 Task: Create a sub task Design and Implement Solution for the task  Create a feature for users to save content for later viewing in the project VantageTech , assign it to team member softage.6@softage.net and update the status of the sub task to  Off Track , set the priority of the sub task to High.
Action: Mouse moved to (64, 371)
Screenshot: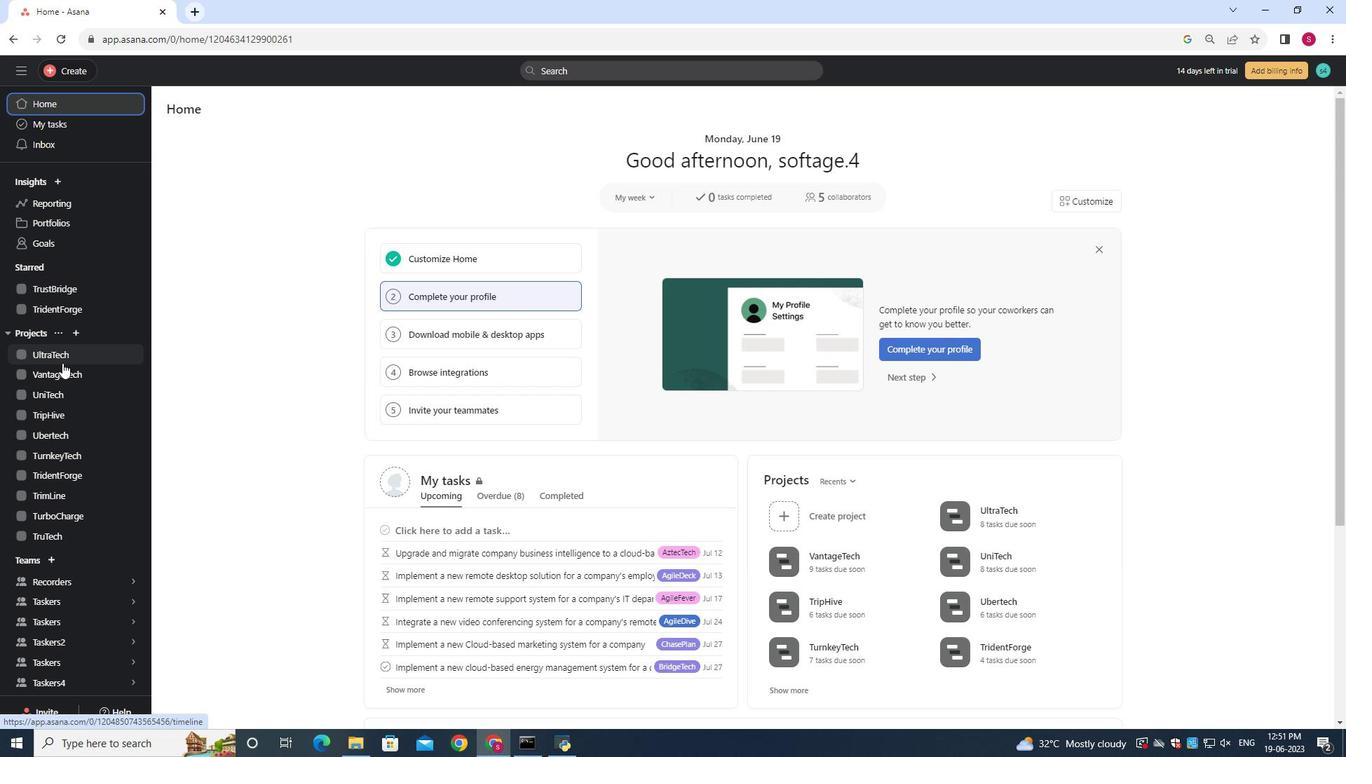 
Action: Mouse pressed left at (64, 371)
Screenshot: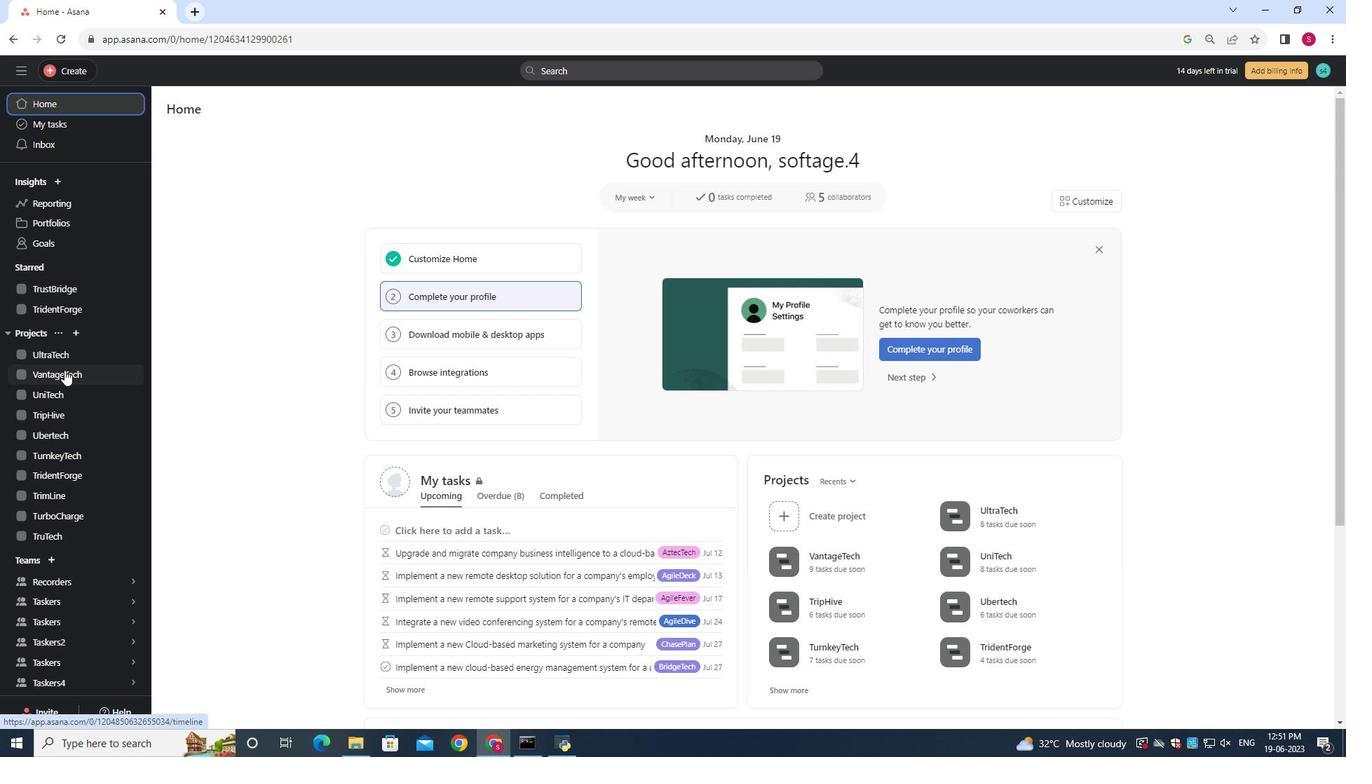 
Action: Mouse moved to (479, 312)
Screenshot: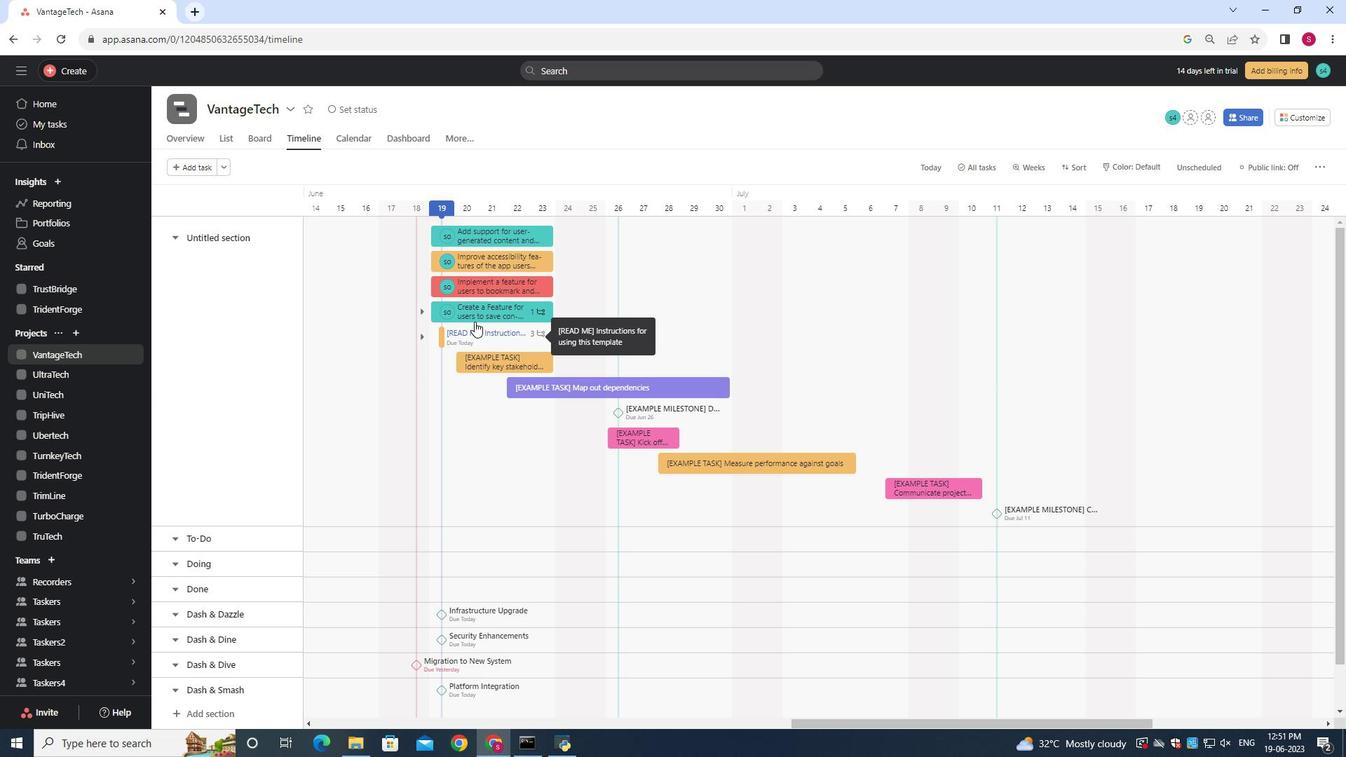 
Action: Mouse pressed left at (479, 312)
Screenshot: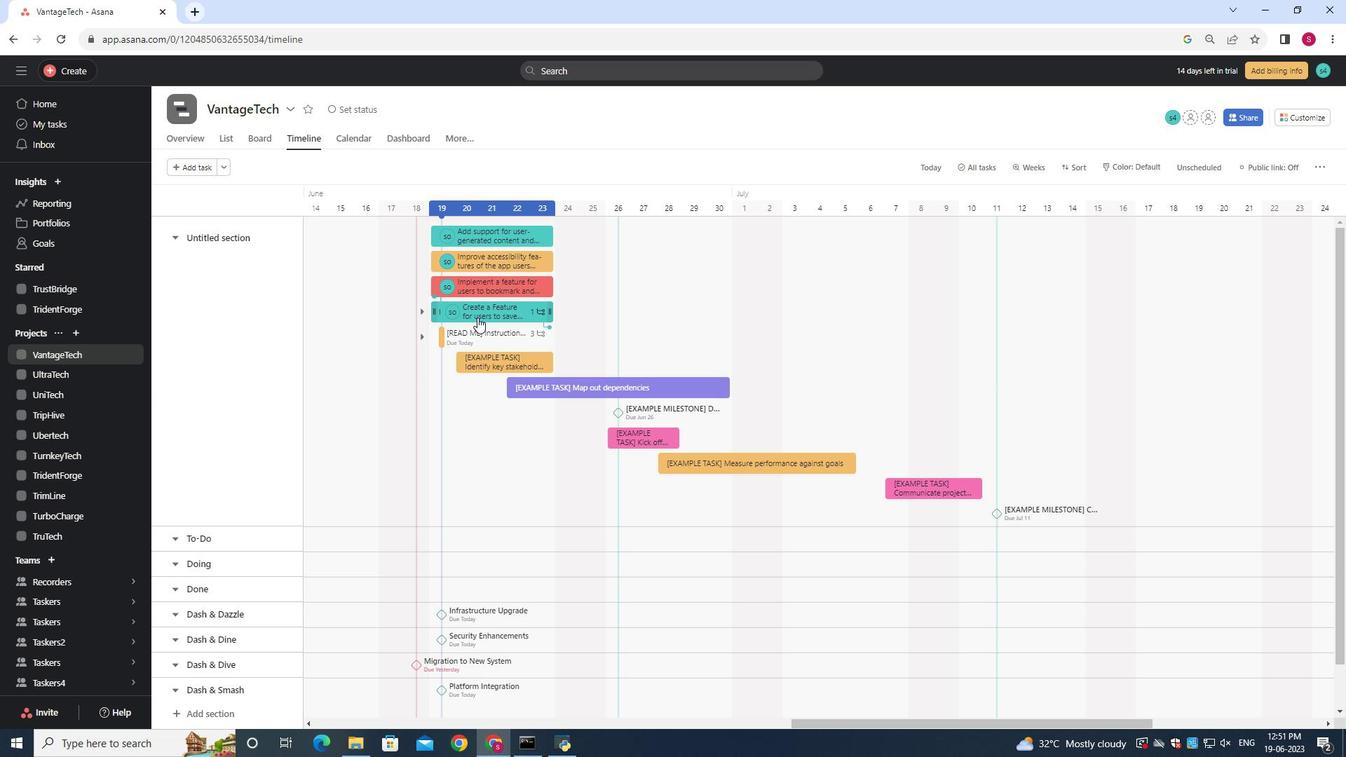 
Action: Mouse moved to (1025, 489)
Screenshot: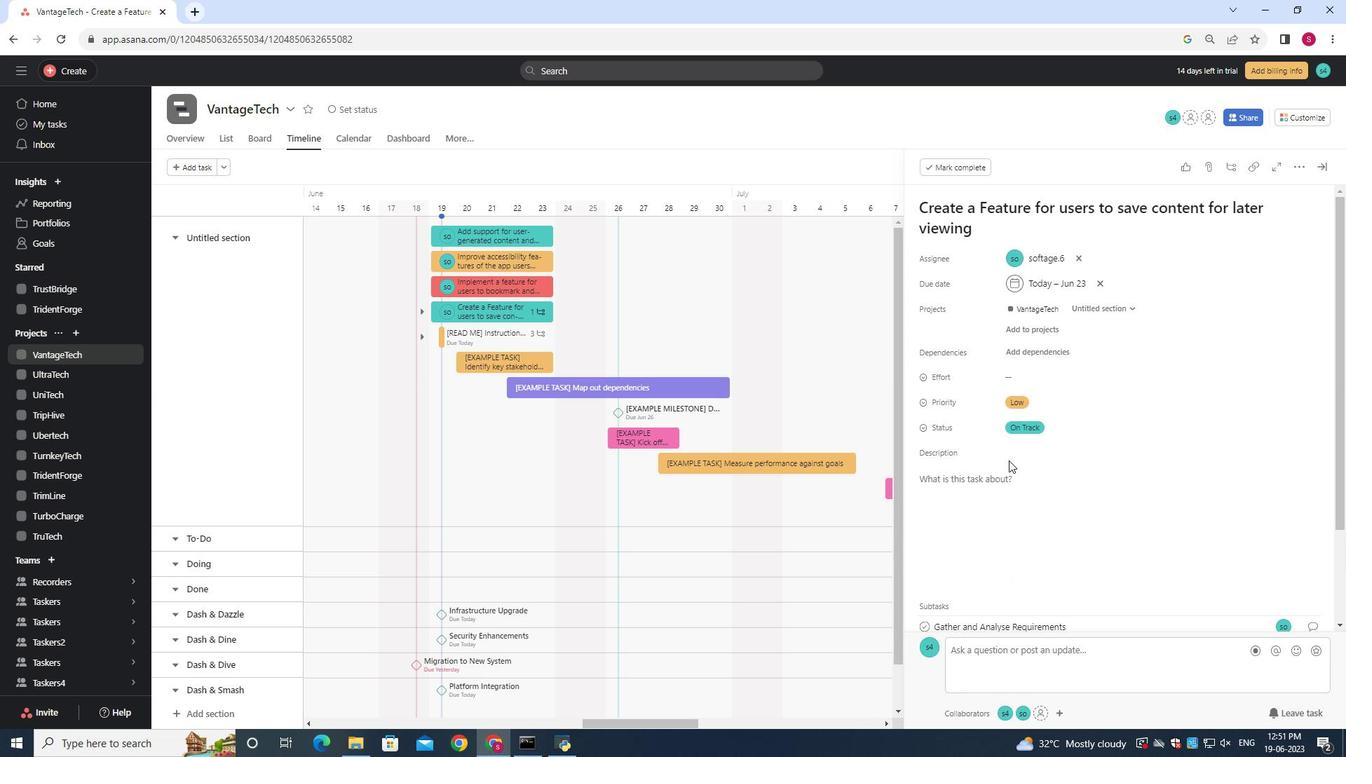 
Action: Mouse scrolled (1025, 488) with delta (0, 0)
Screenshot: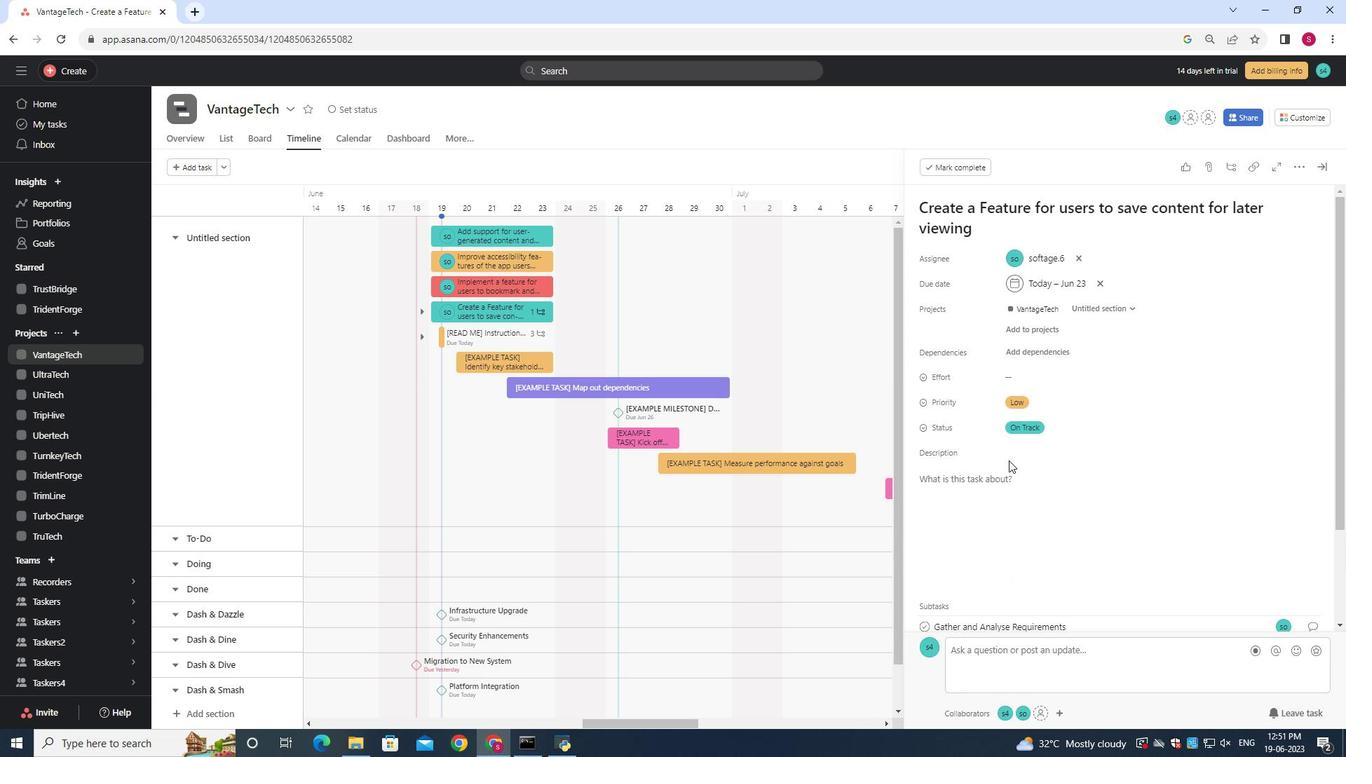 
Action: Mouse moved to (1025, 491)
Screenshot: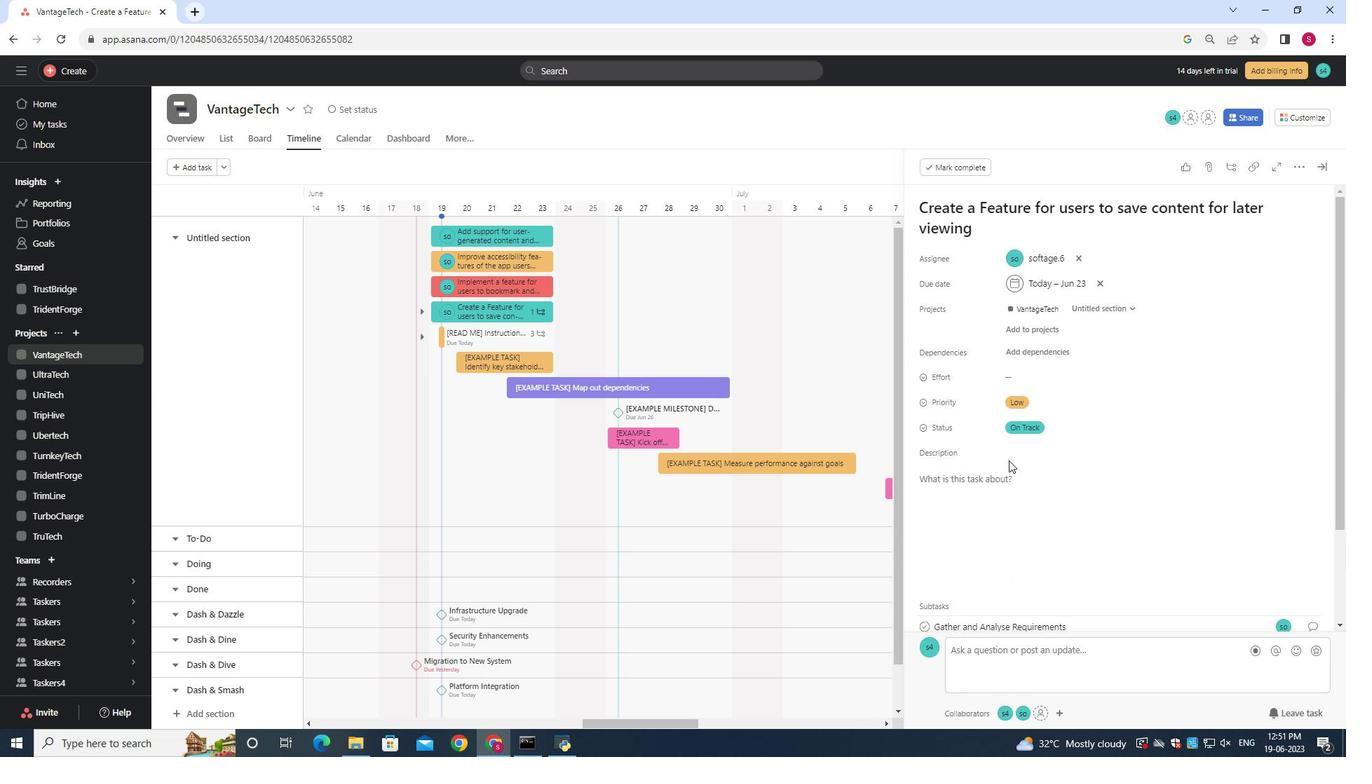 
Action: Mouse scrolled (1025, 490) with delta (0, 0)
Screenshot: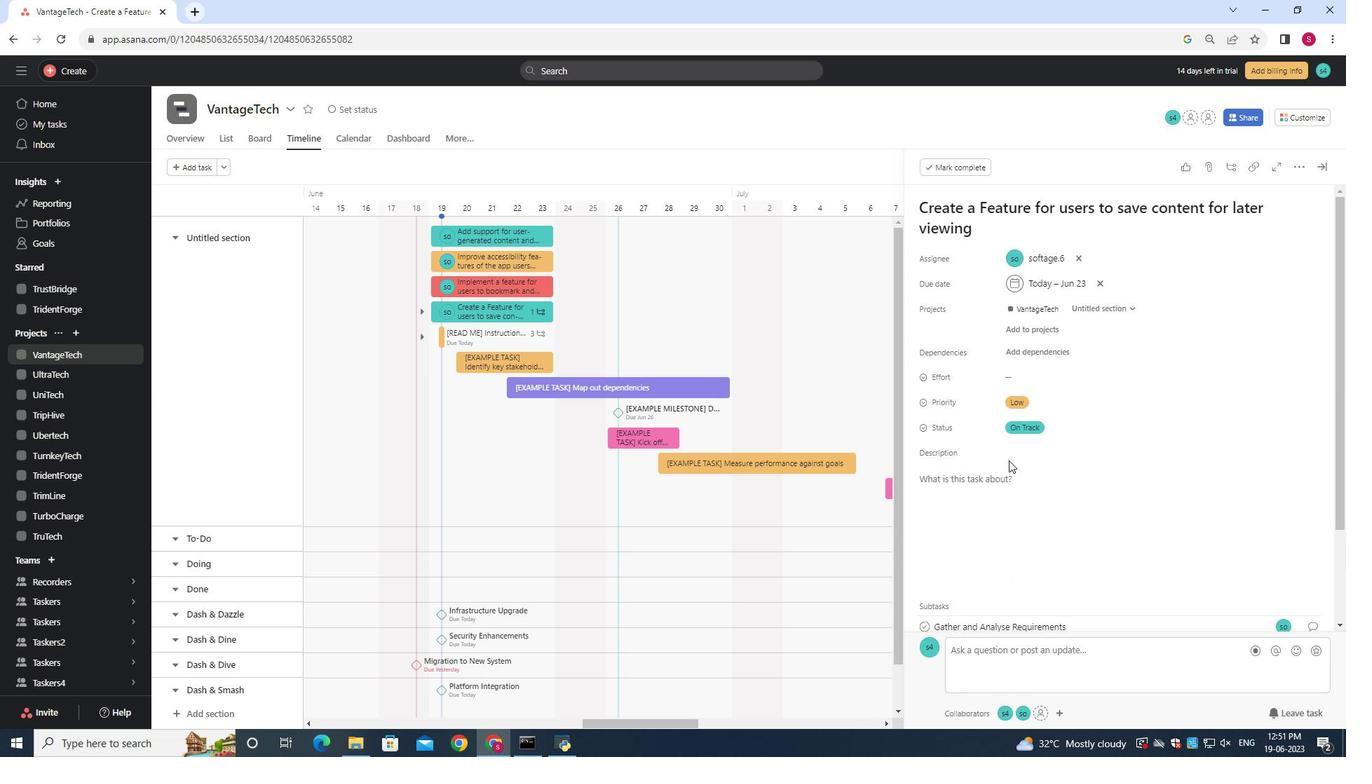 
Action: Mouse moved to (1025, 495)
Screenshot: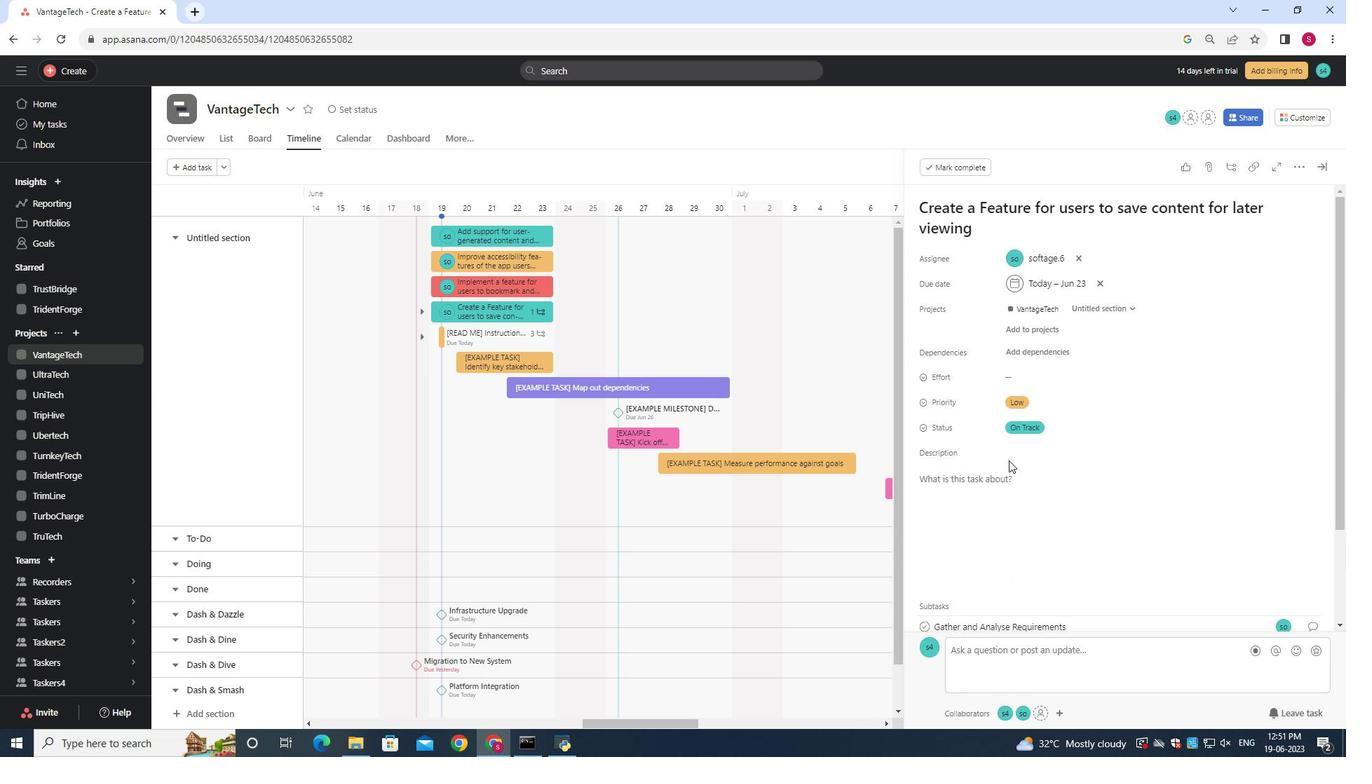 
Action: Mouse scrolled (1025, 493) with delta (0, 0)
Screenshot: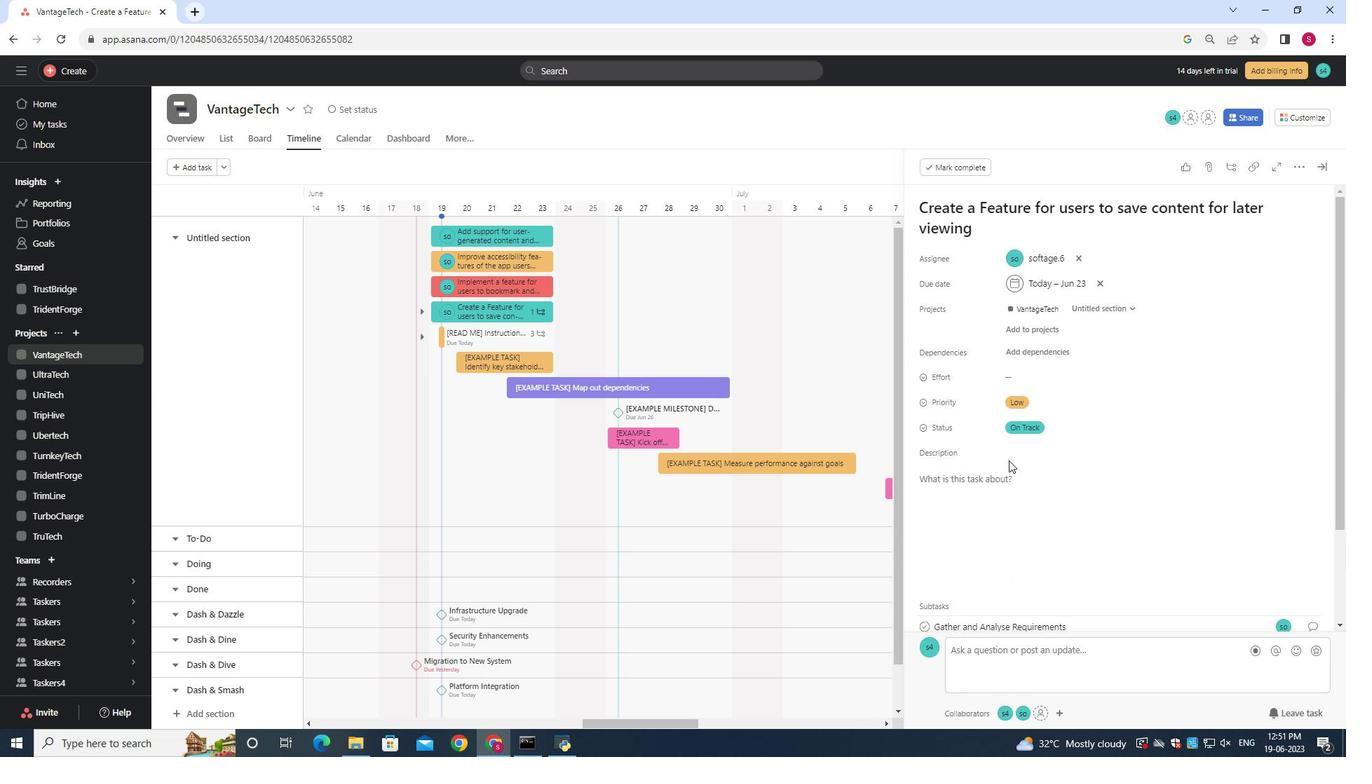 
Action: Mouse moved to (1025, 495)
Screenshot: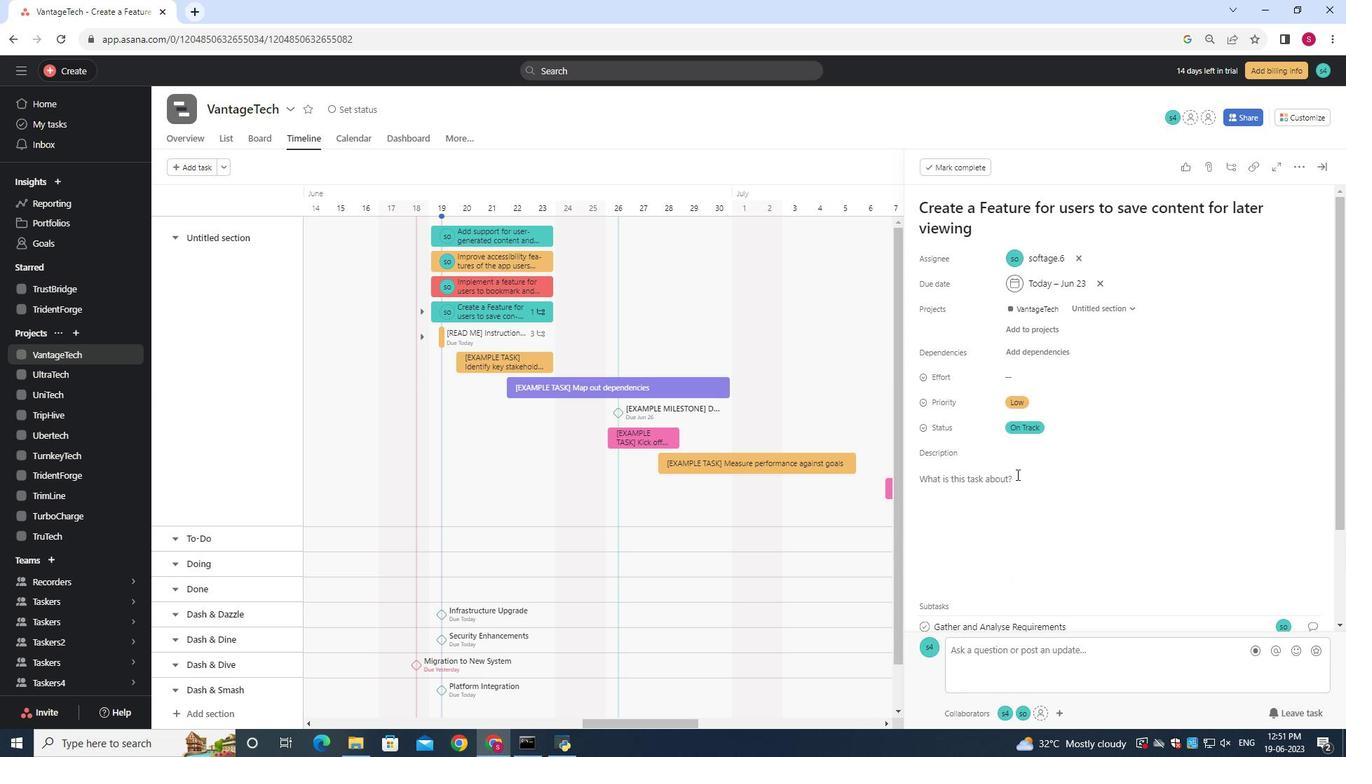 
Action: Mouse scrolled (1025, 495) with delta (0, 0)
Screenshot: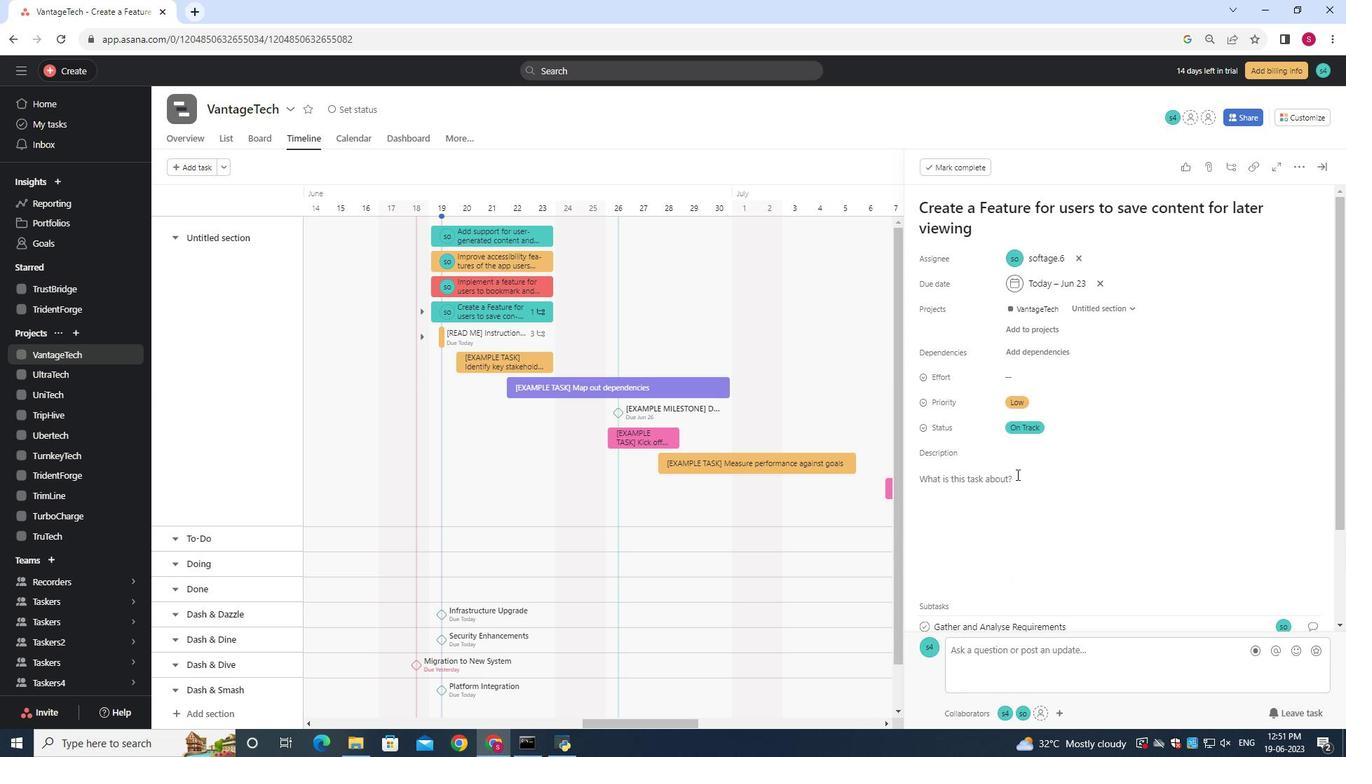 
Action: Mouse moved to (1025, 495)
Screenshot: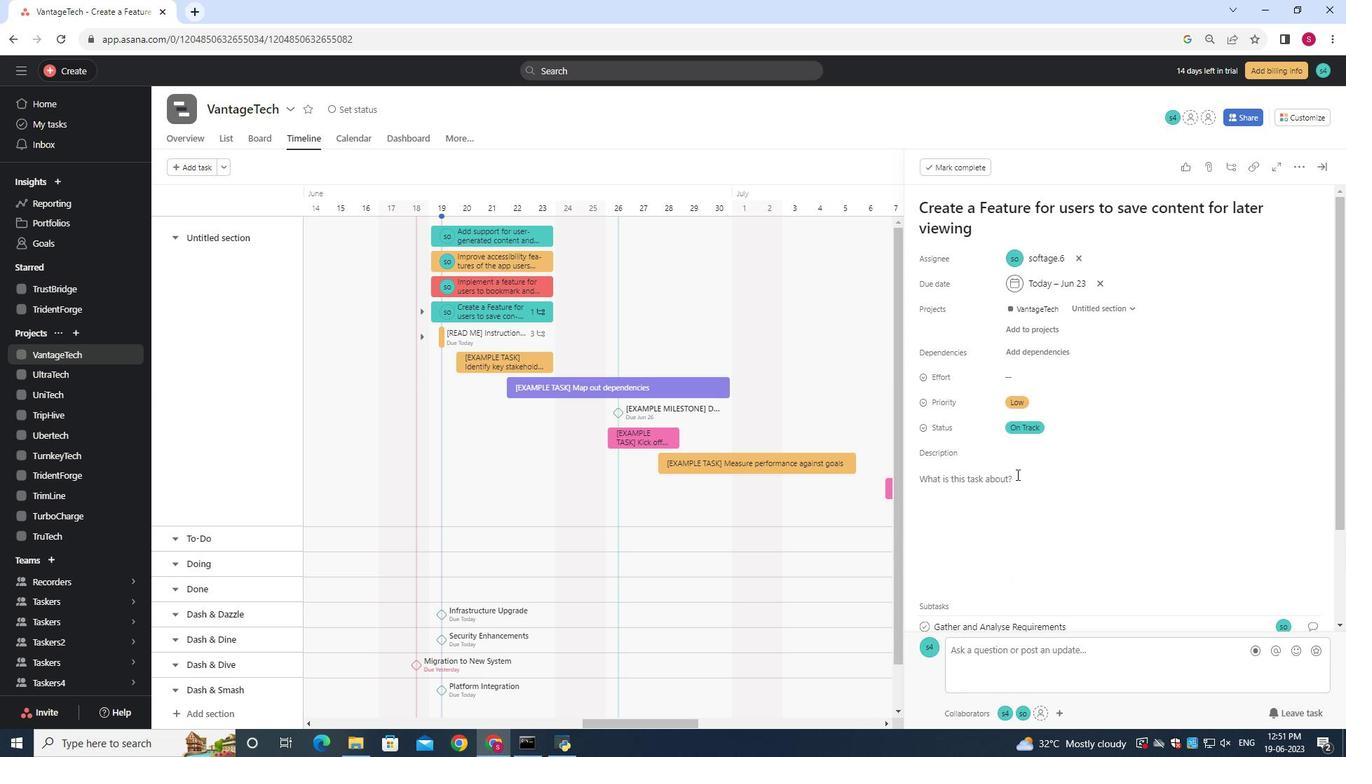 
Action: Mouse scrolled (1025, 495) with delta (0, 0)
Screenshot: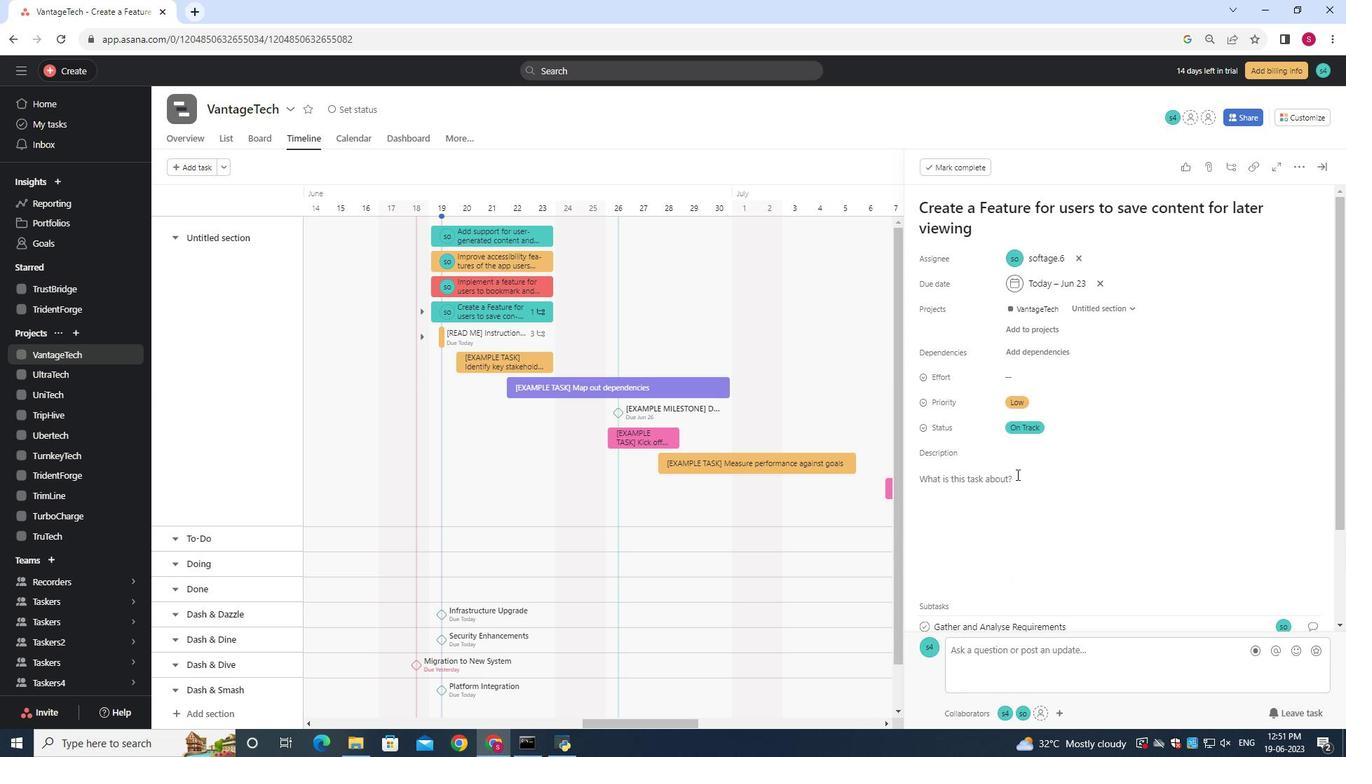 
Action: Mouse moved to (1026, 495)
Screenshot: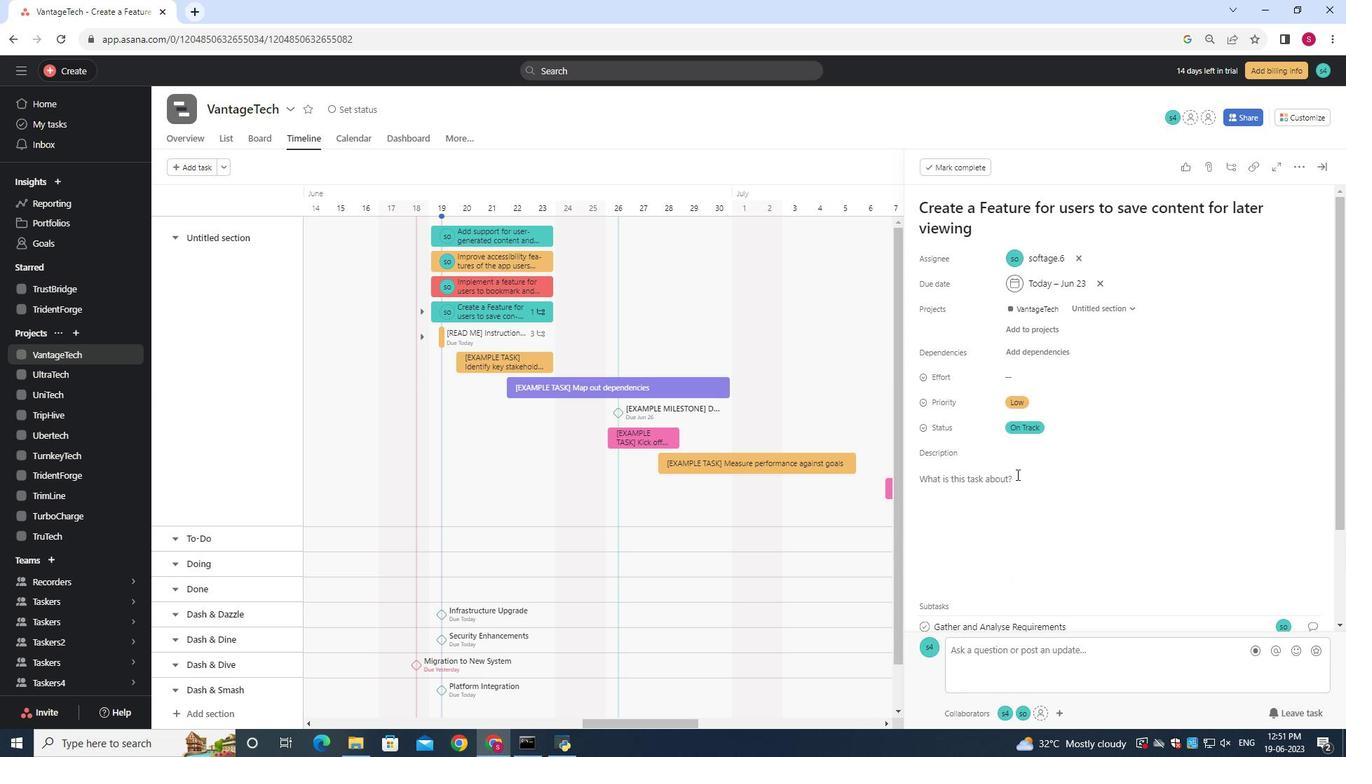 
Action: Mouse scrolled (1025, 495) with delta (0, 0)
Screenshot: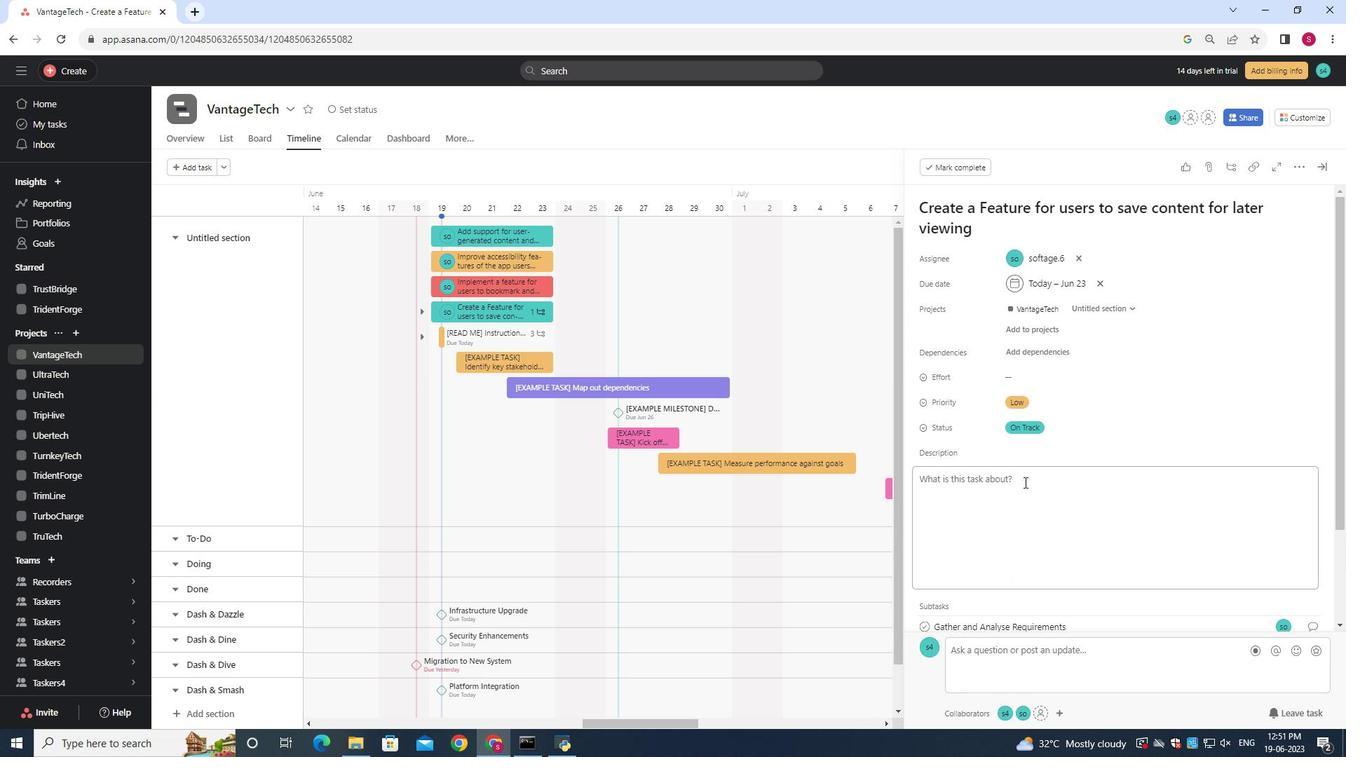 
Action: Mouse moved to (1027, 495)
Screenshot: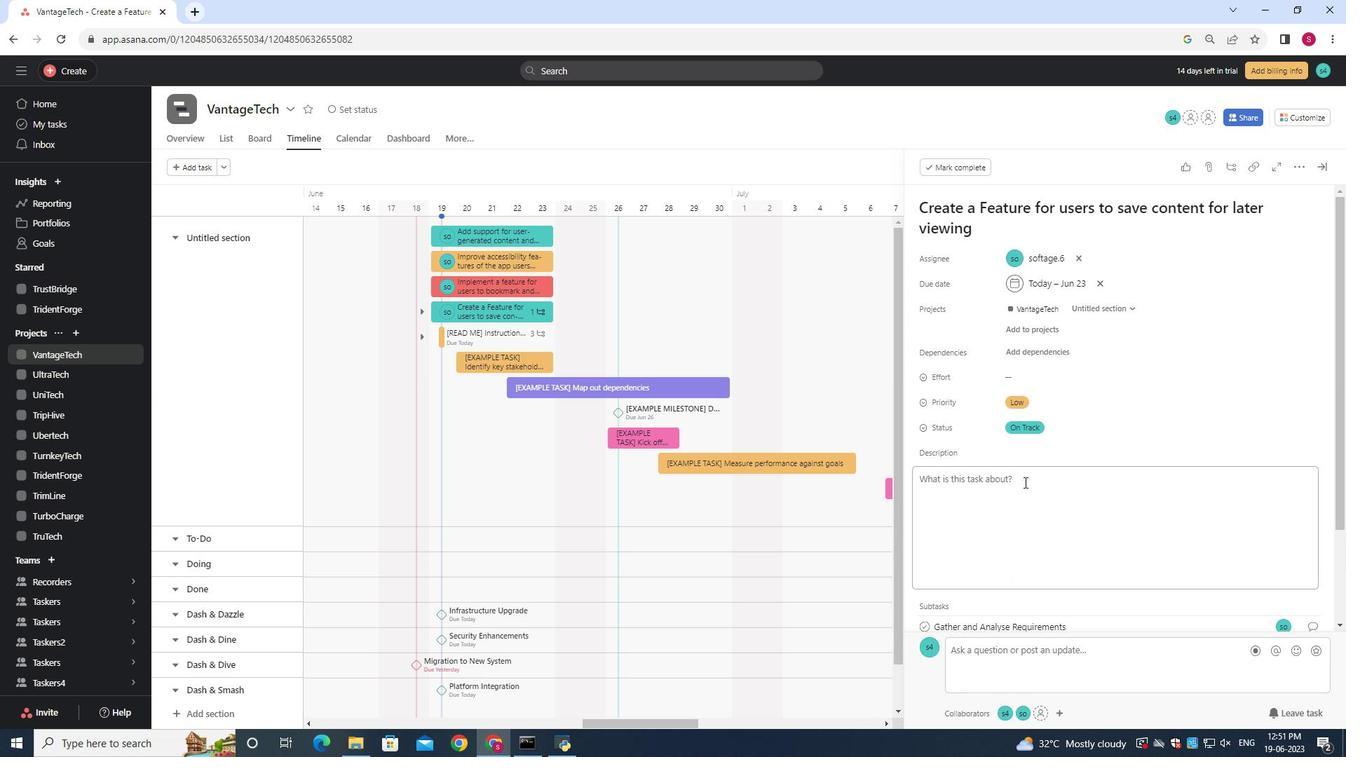 
Action: Mouse scrolled (1025, 495) with delta (0, 0)
Screenshot: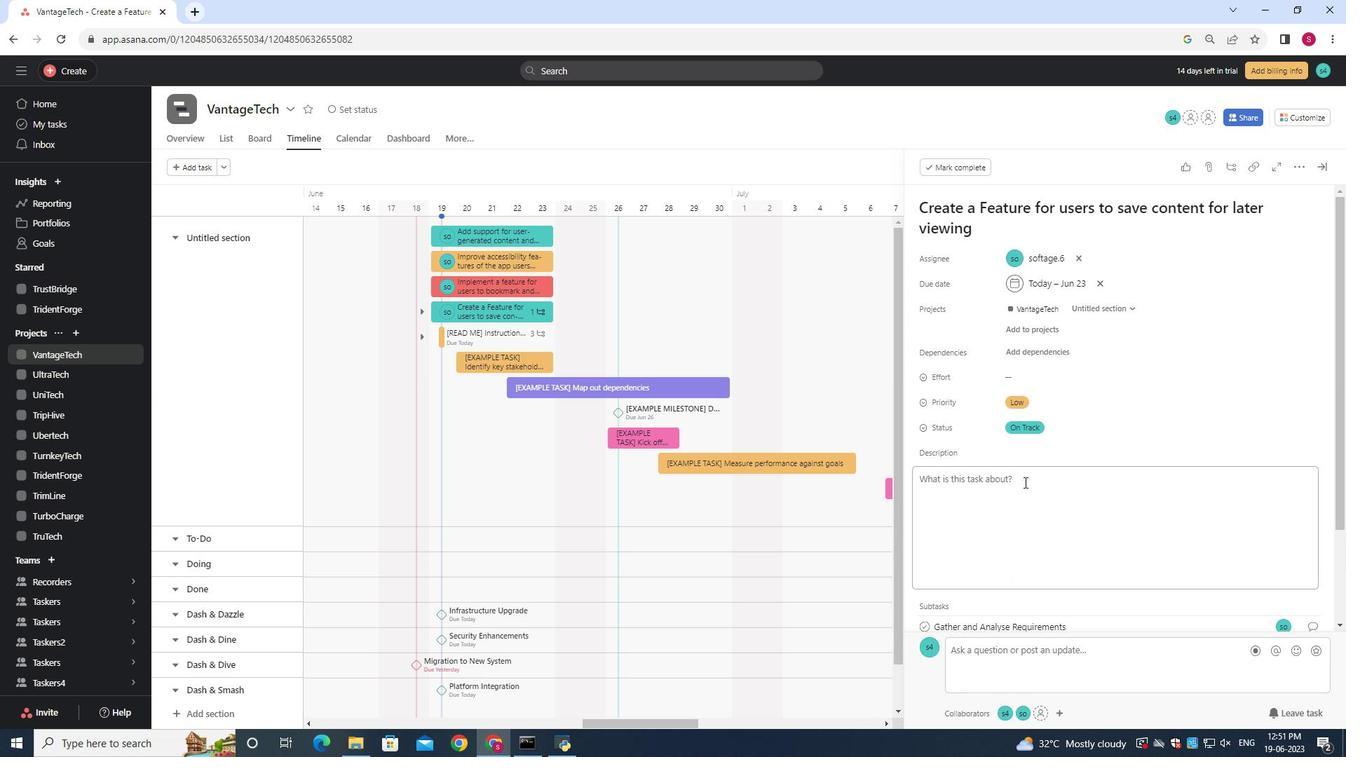 
Action: Mouse moved to (935, 527)
Screenshot: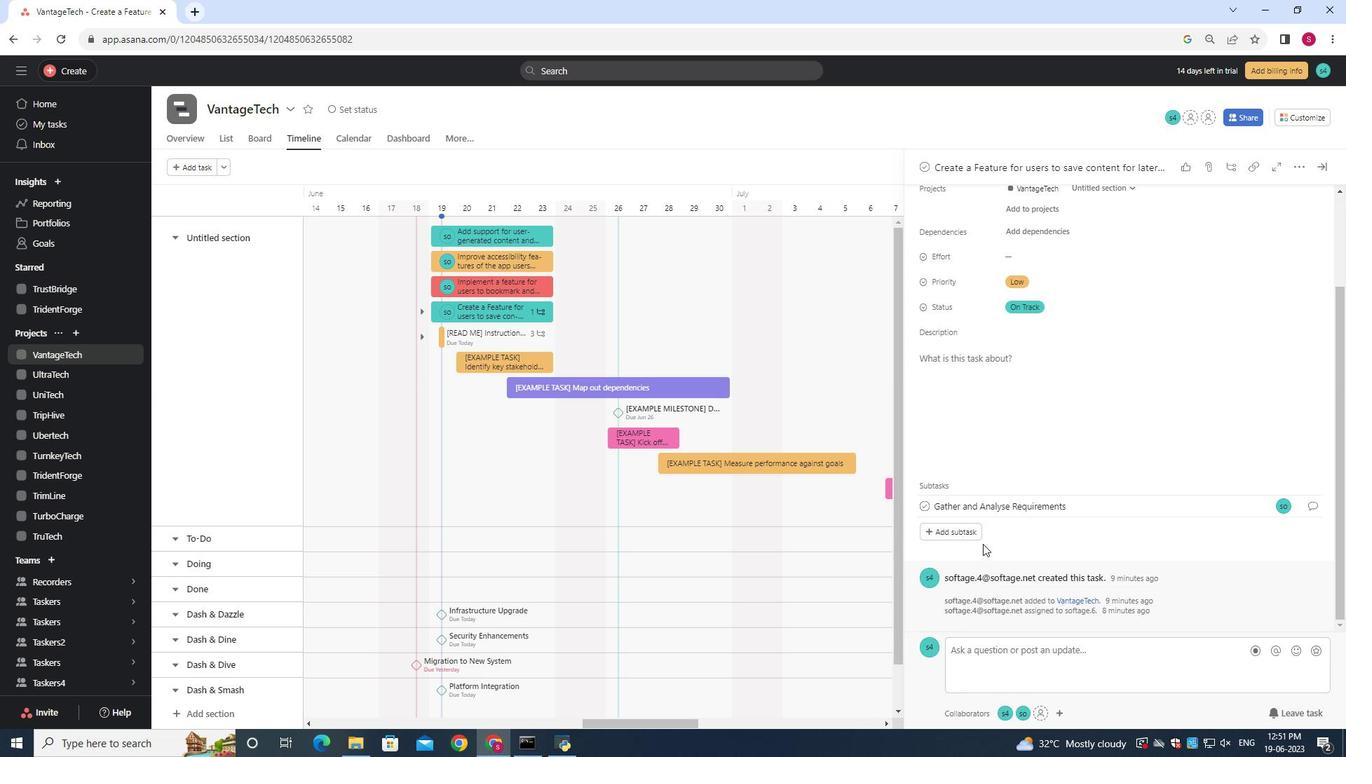 
Action: Mouse pressed left at (935, 527)
Screenshot: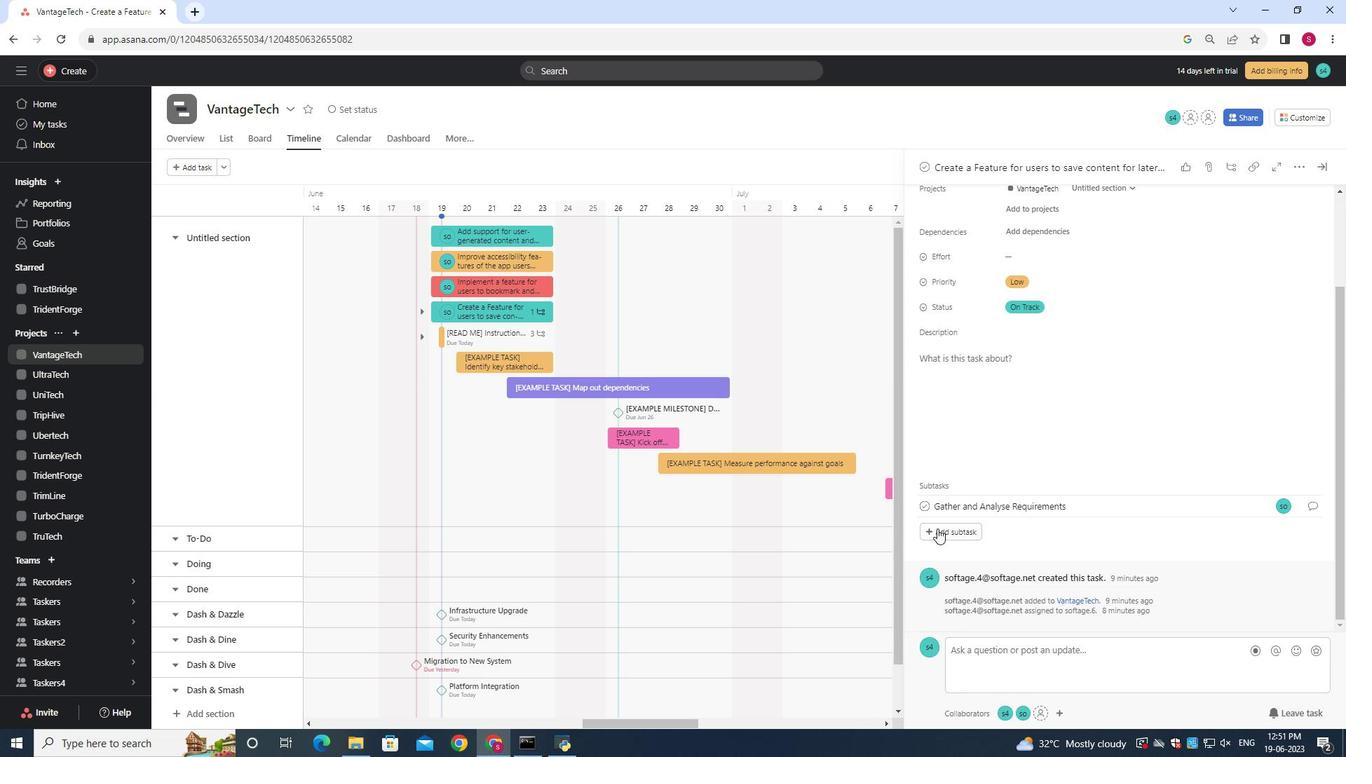 
Action: Mouse moved to (937, 528)
Screenshot: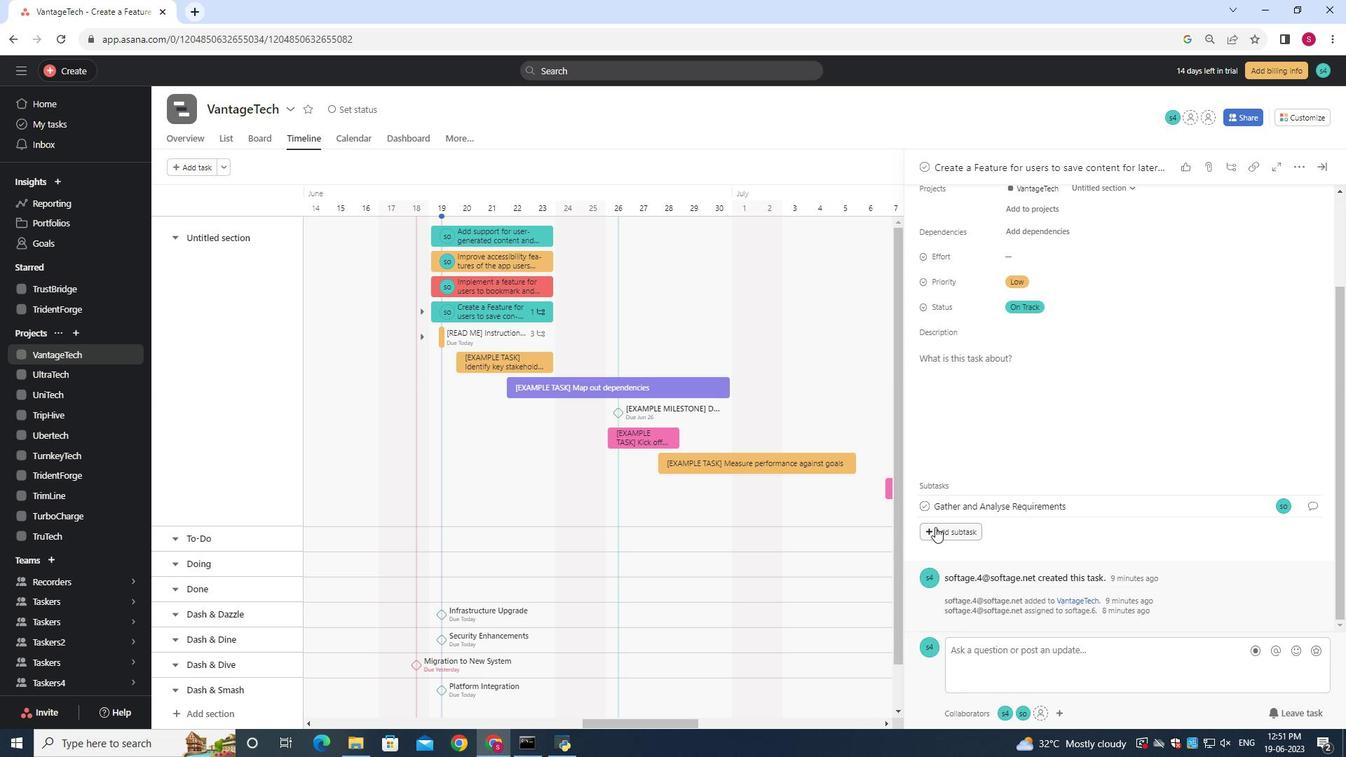 
Action: Key pressed <Key.shift><Key.shift><Key.shift><Key.shift><Key.shift><Key.shift><Key.shift><Key.shift><Key.shift><Key.shift><Key.shift><Key.shift><Key.shift><Key.shift><Key.shift><Key.shift><Key.shift><Key.shift><Key.shift><Key.shift><Key.shift><Key.shift><Key.shift><Key.shift><Key.shift><Key.shift><Key.shift><Key.shift><Key.shift><Key.shift><Key.shift><Key.shift><Key.shift><Key.shift><Key.shift><Key.shift><Key.shift><Key.shift><Key.shift><Key.shift><Key.shift>Design<Key.space>and<Key.space><Key.shift><Key.shift>Implement<Key.space><Key.shift>Solution<Key.space>
Screenshot: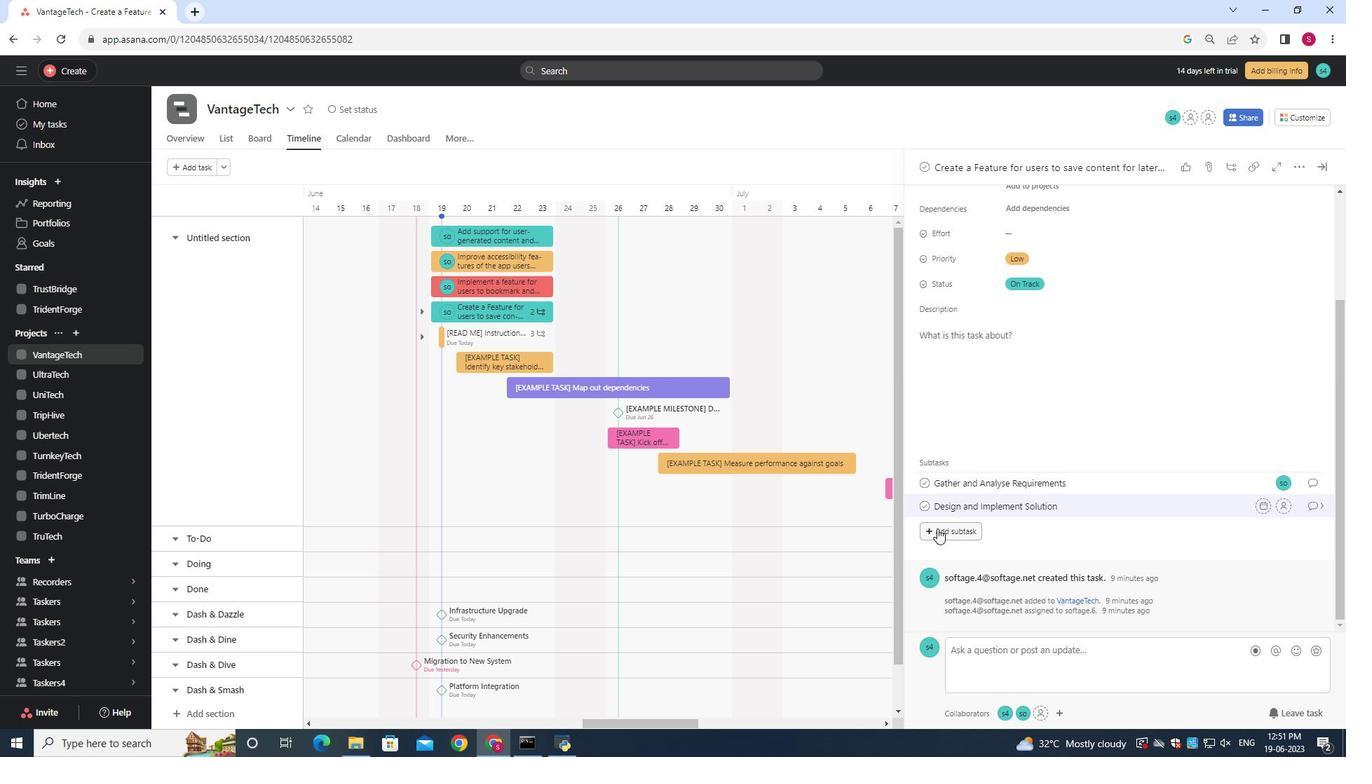 
Action: Mouse moved to (1282, 501)
Screenshot: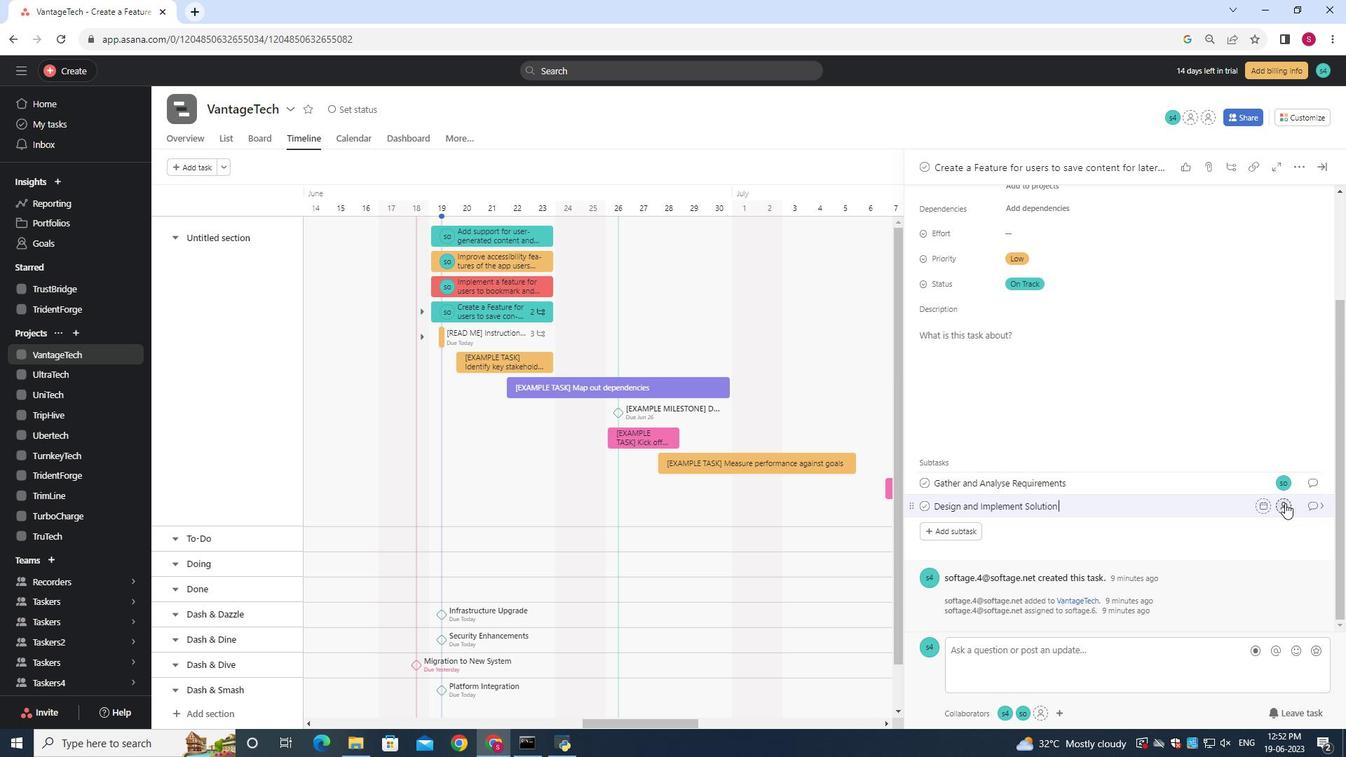 
Action: Mouse pressed left at (1282, 501)
Screenshot: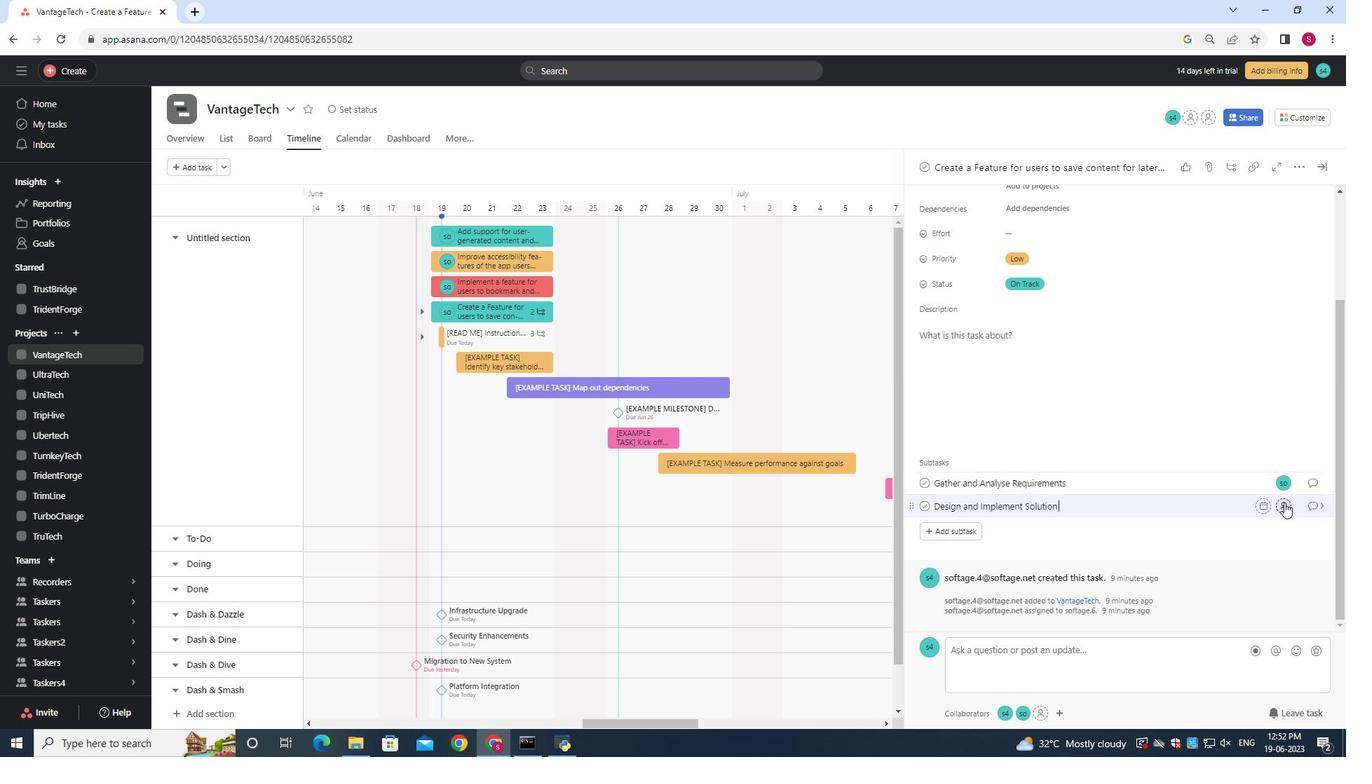 
Action: Mouse moved to (1282, 501)
Screenshot: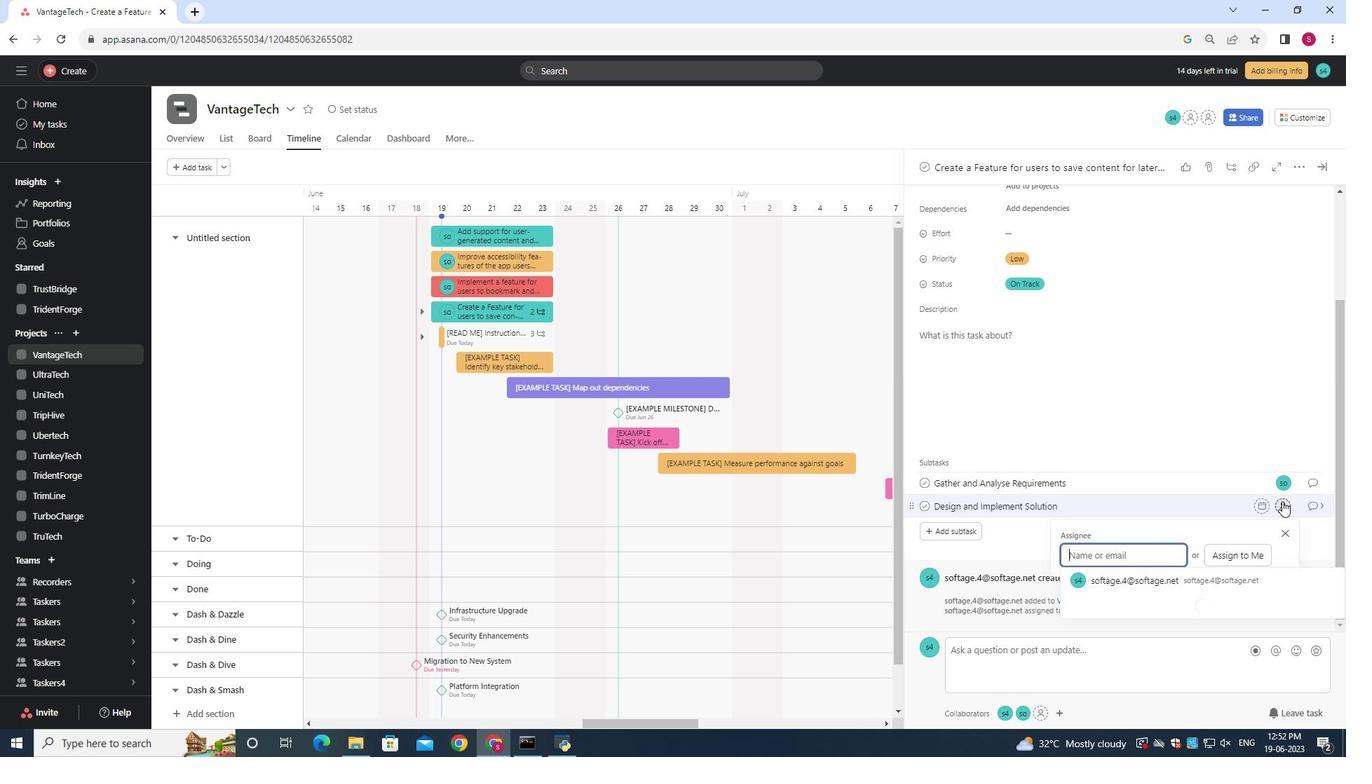 
Action: Key pressed softage.6<Key.shift>@softage.net
Screenshot: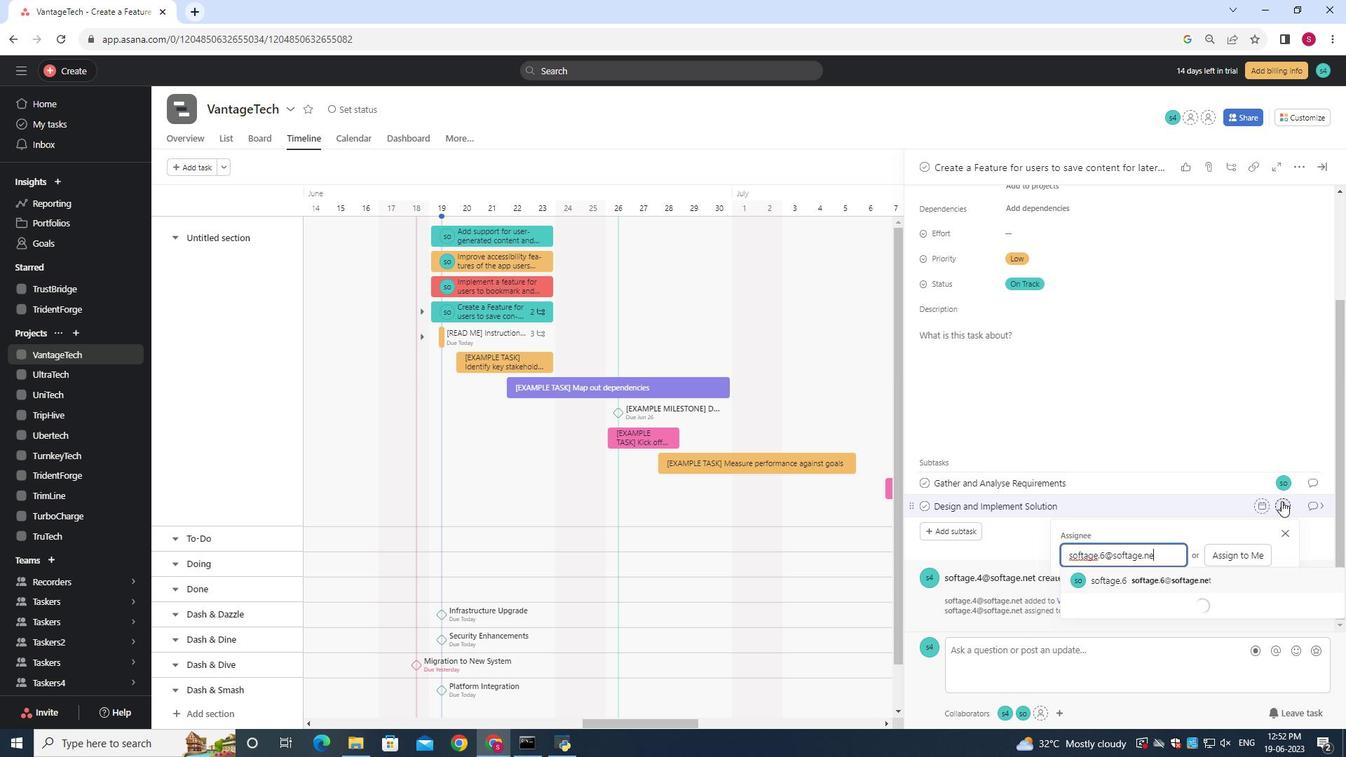 
Action: Mouse moved to (1176, 574)
Screenshot: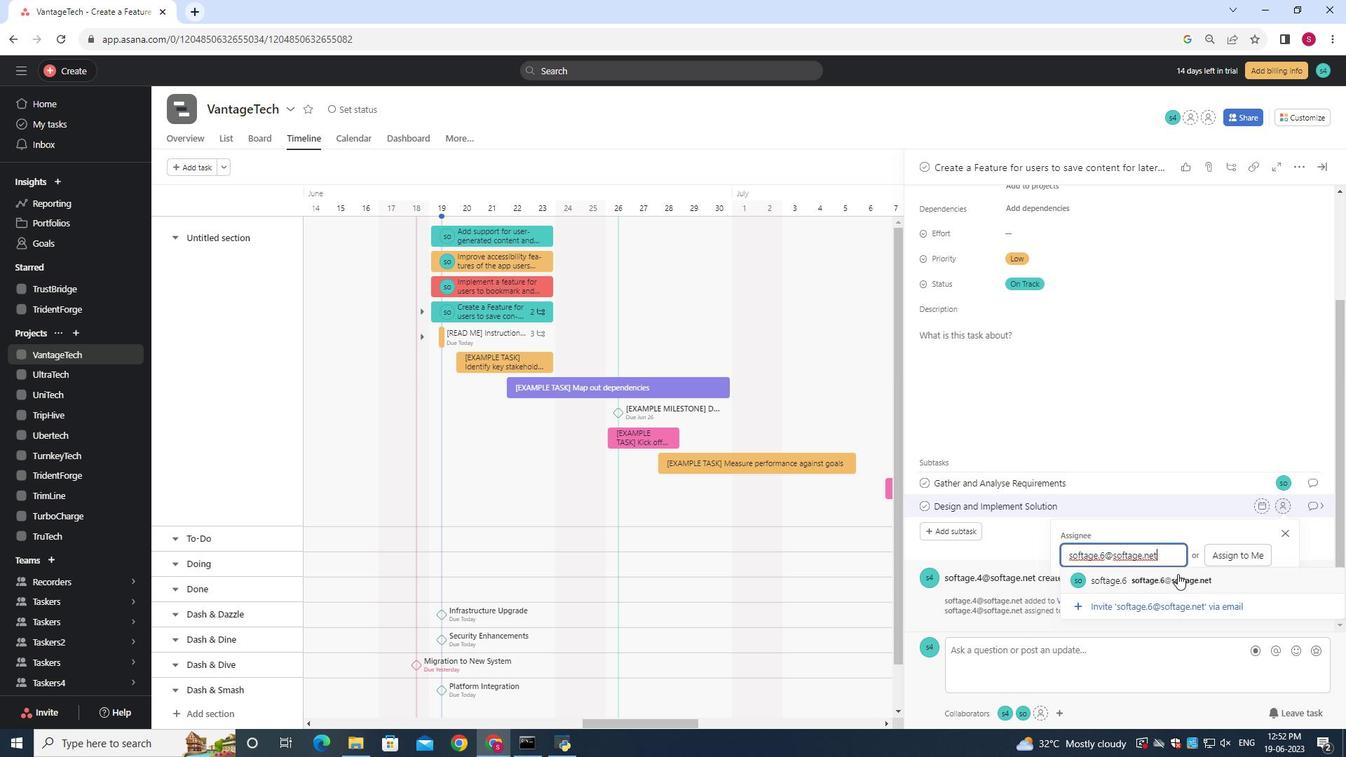 
Action: Mouse pressed left at (1176, 574)
Screenshot: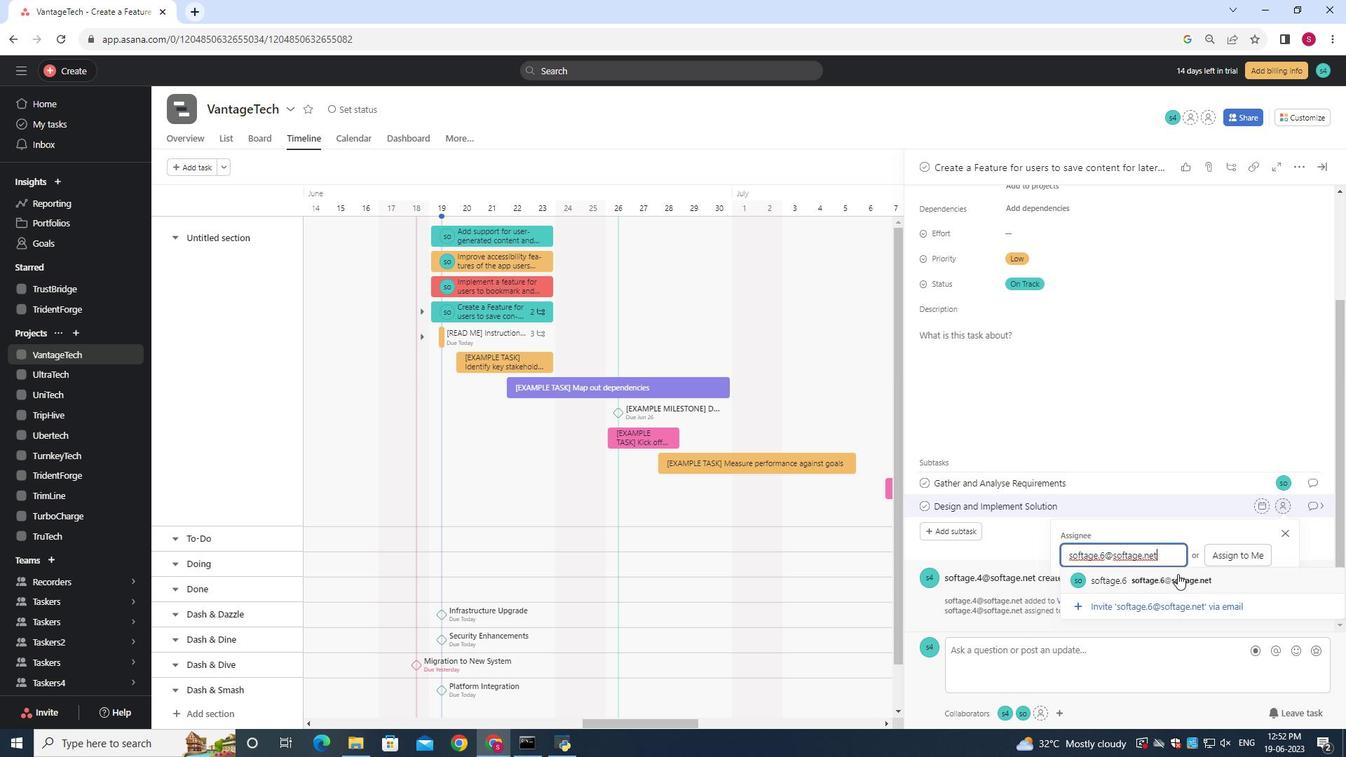 
Action: Mouse moved to (1319, 509)
Screenshot: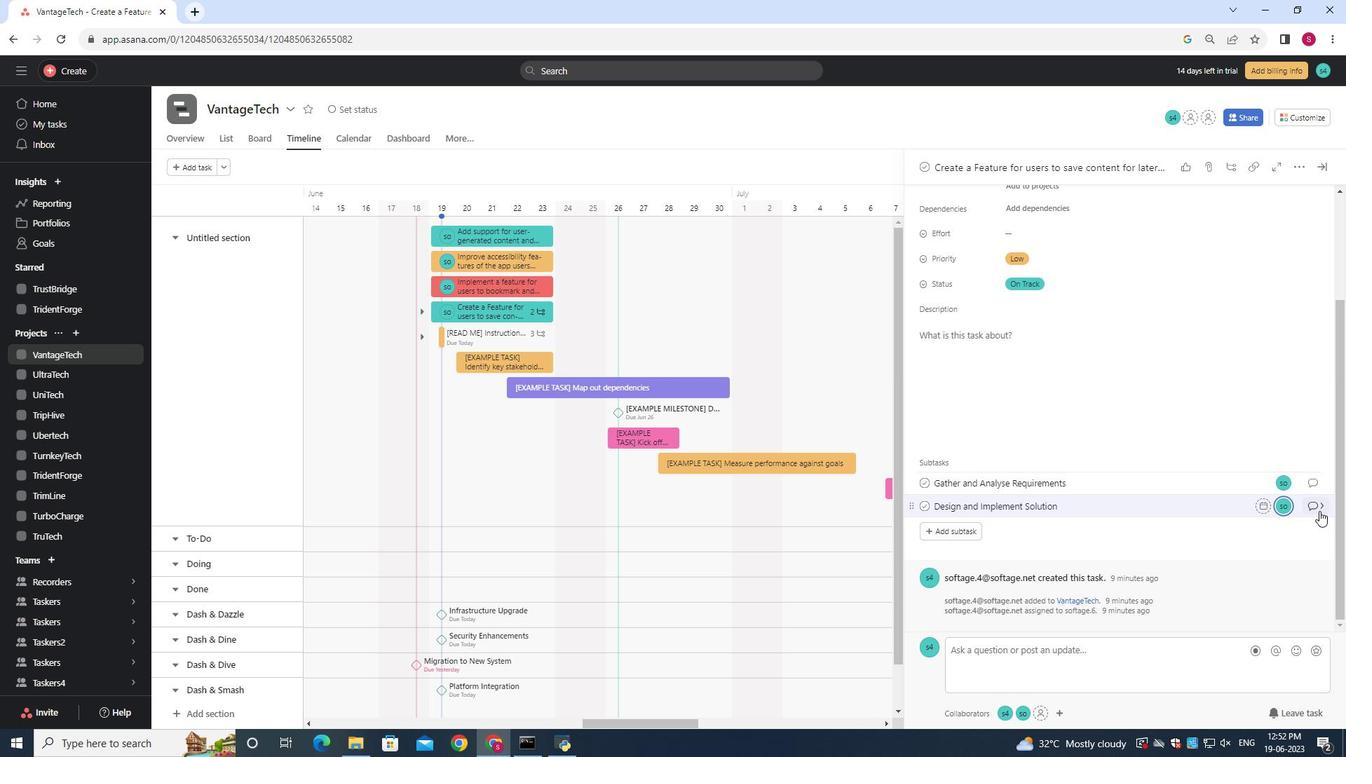 
Action: Mouse pressed left at (1319, 509)
Screenshot: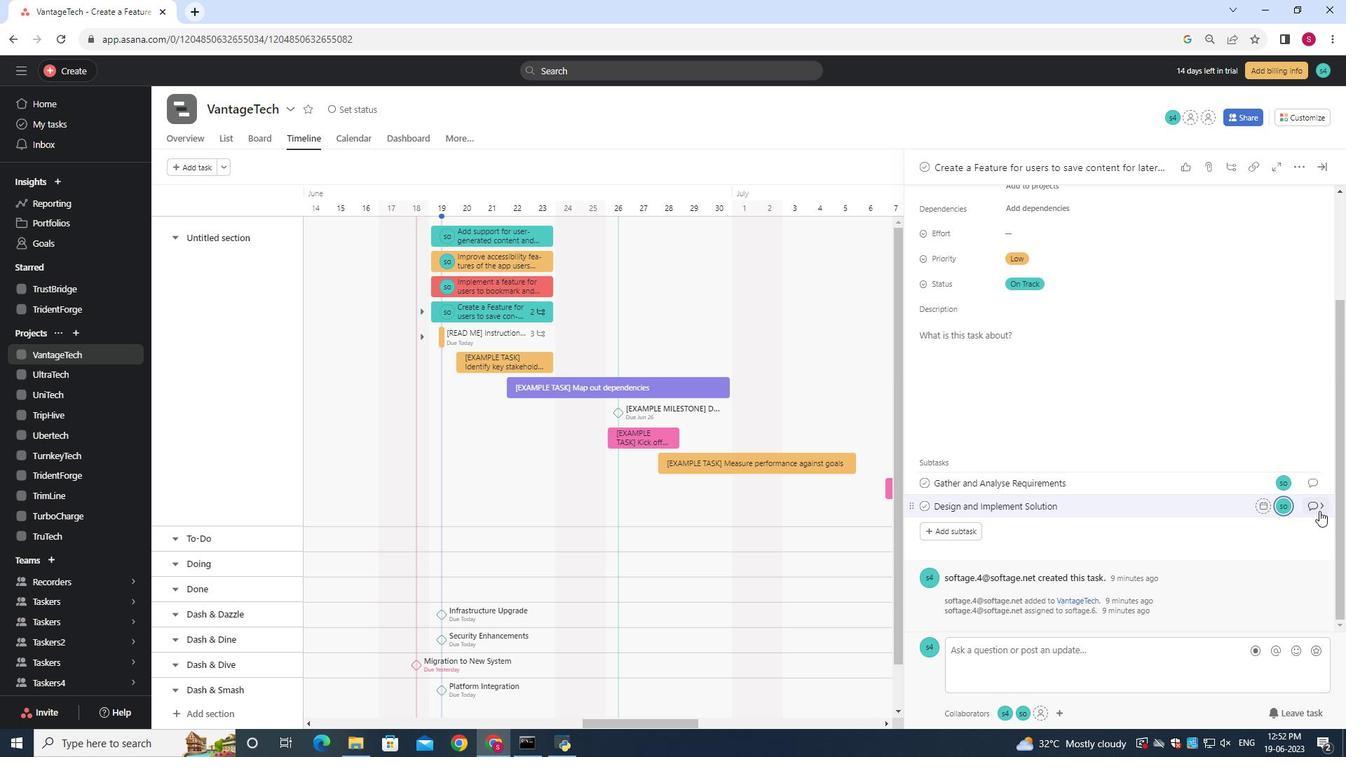 
Action: Mouse moved to (972, 342)
Screenshot: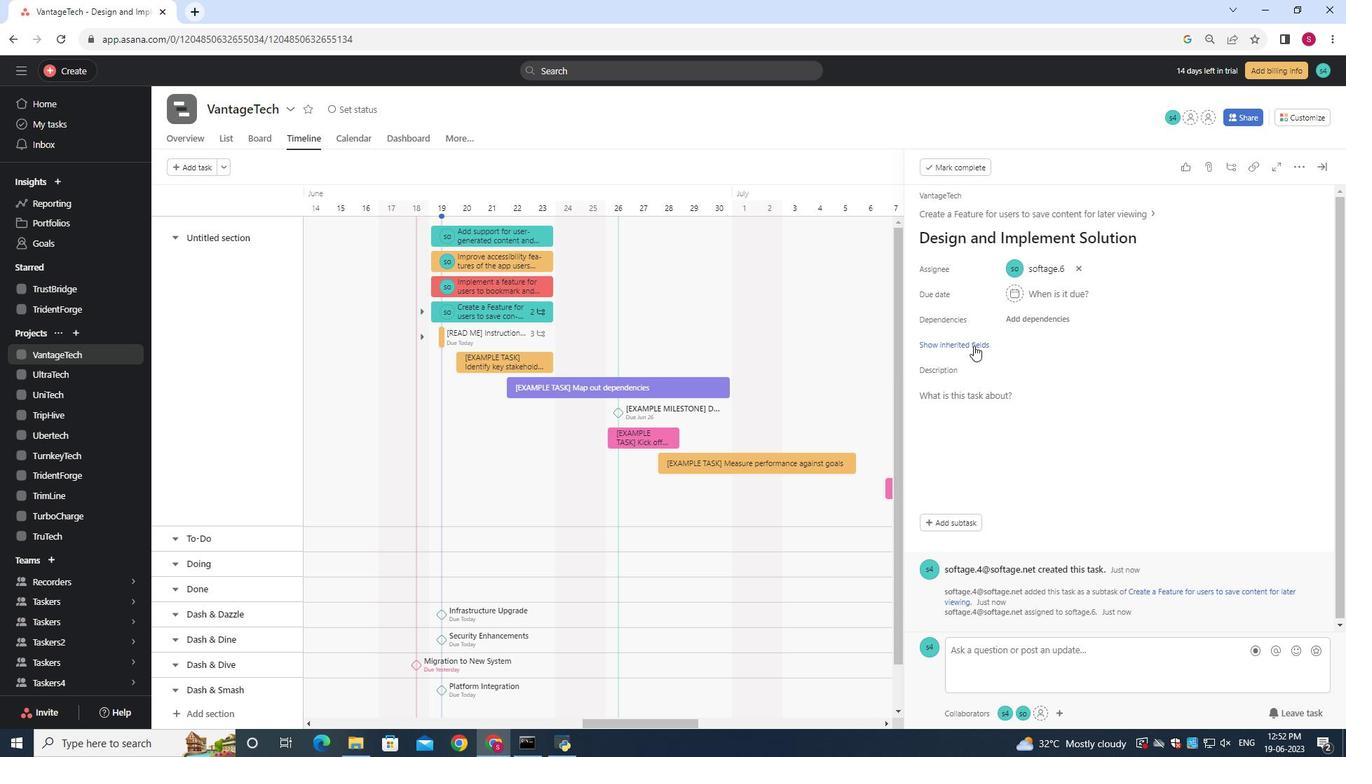 
Action: Mouse pressed left at (972, 342)
Screenshot: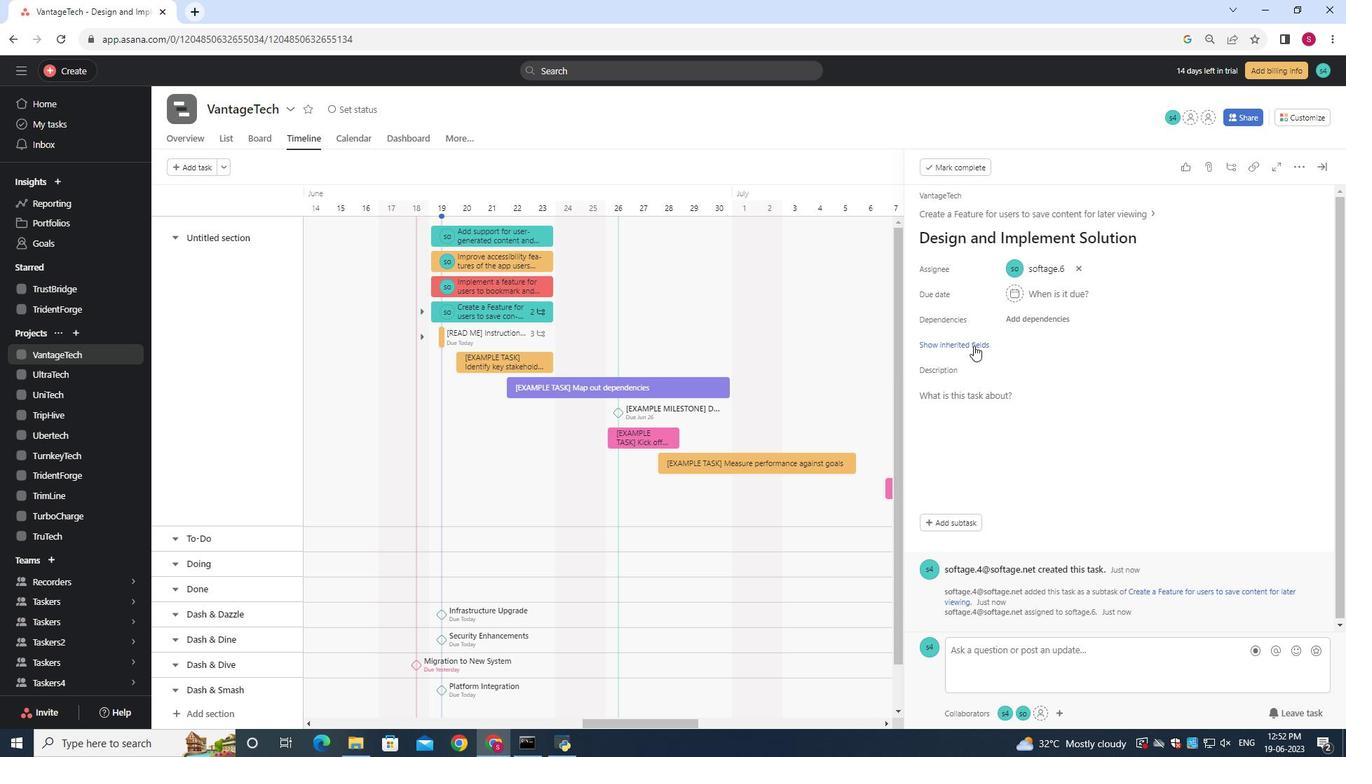 
Action: Mouse moved to (996, 434)
Screenshot: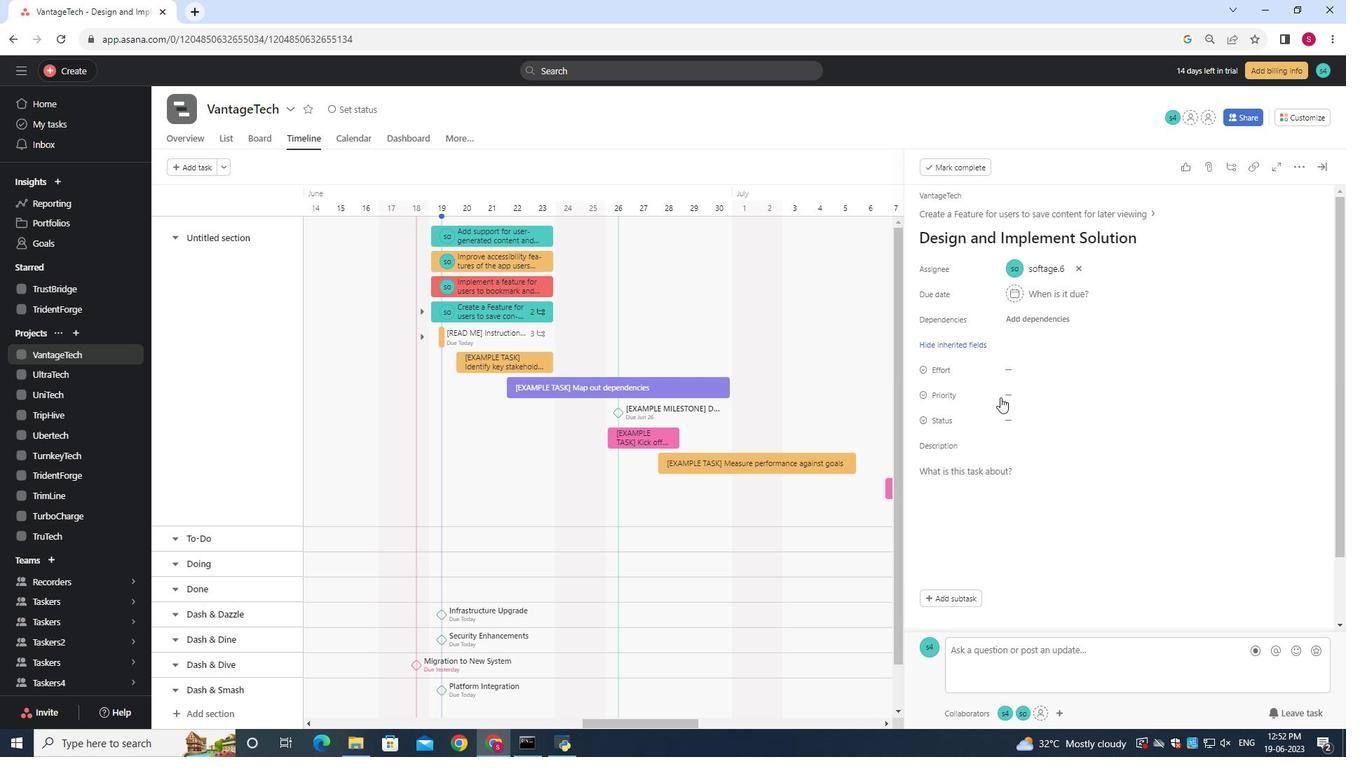 
Action: Mouse scrolled (996, 433) with delta (0, 0)
Screenshot: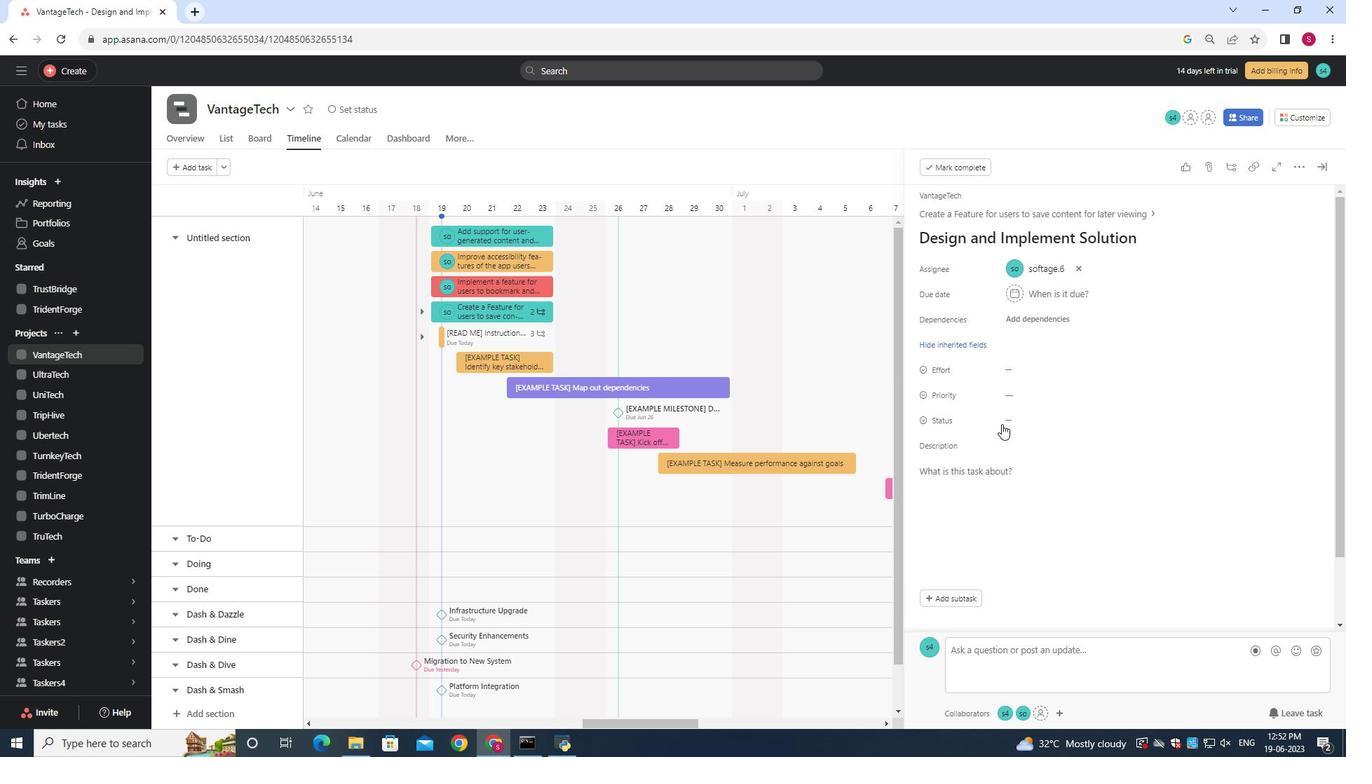 
Action: Mouse moved to (995, 434)
Screenshot: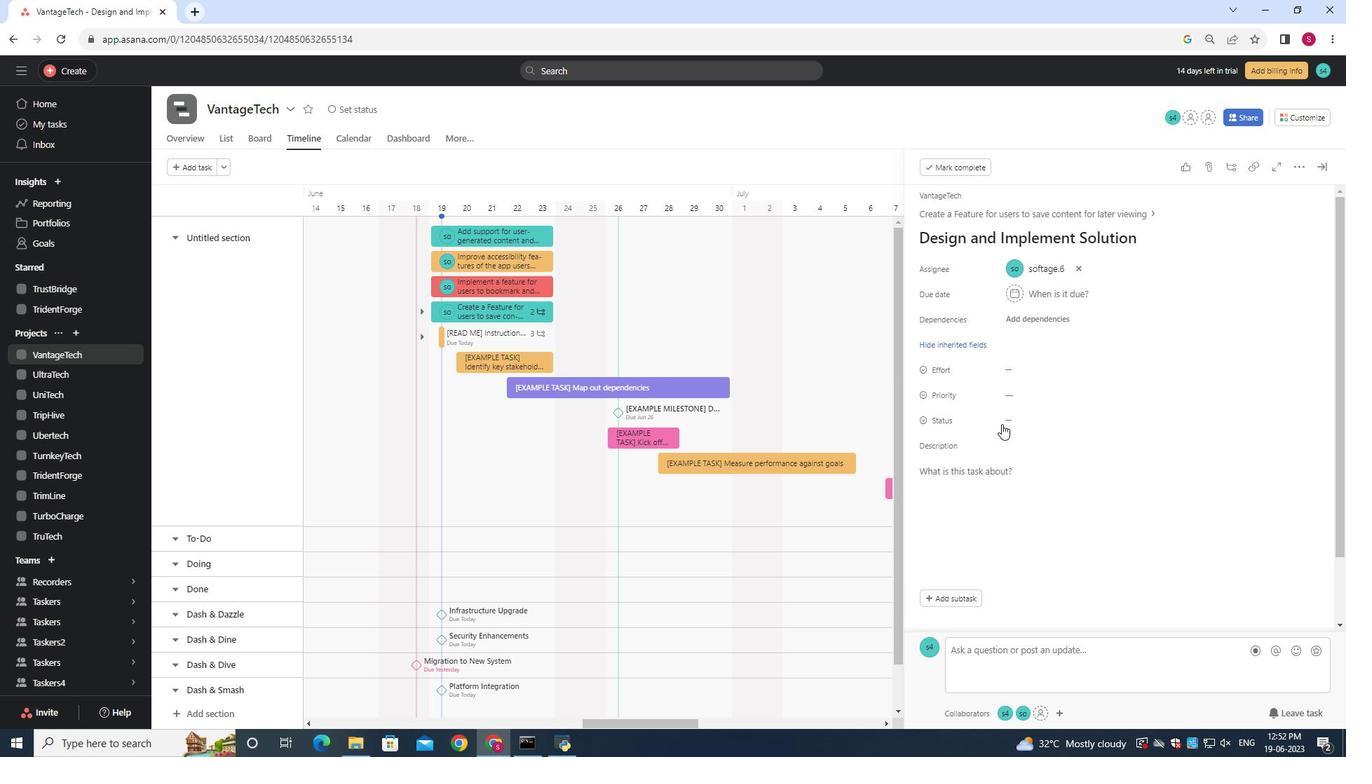 
Action: Mouse scrolled (995, 433) with delta (0, 0)
Screenshot: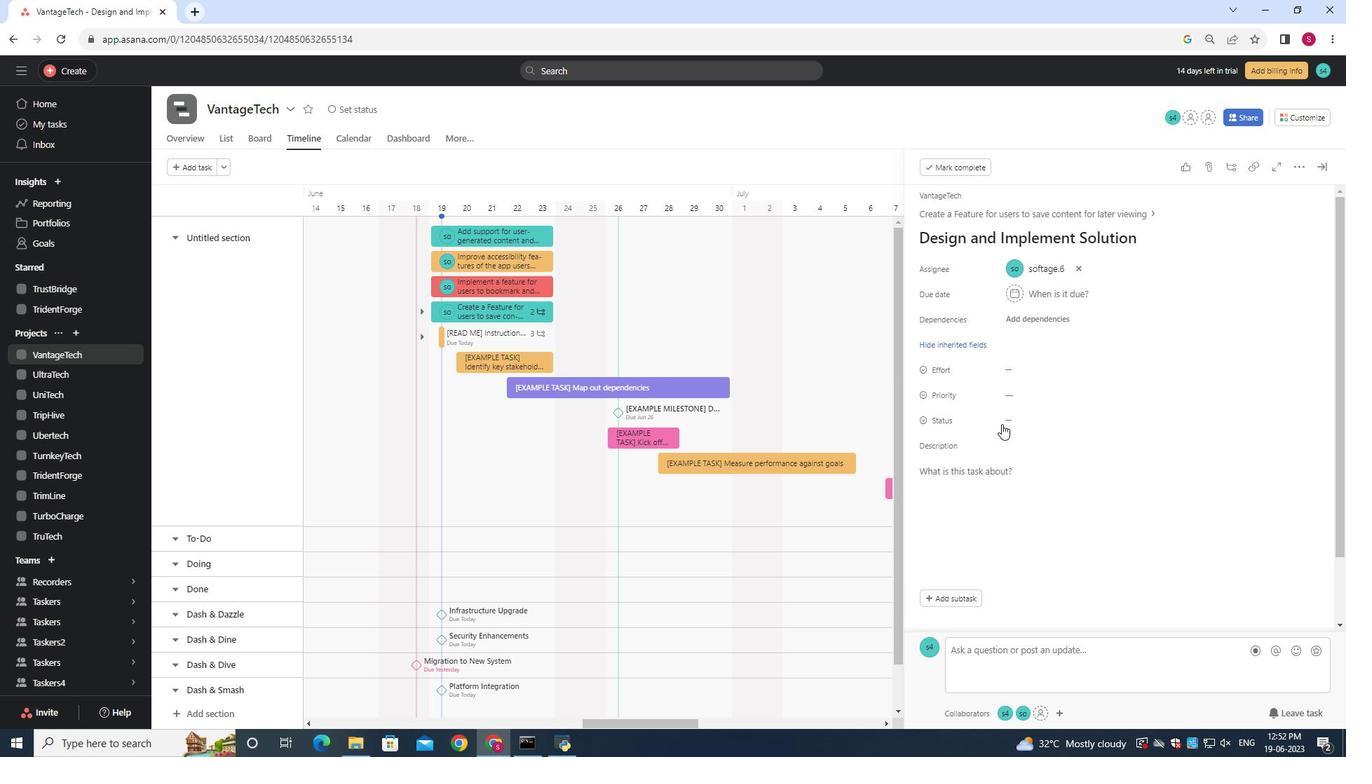 
Action: Mouse moved to (1009, 344)
Screenshot: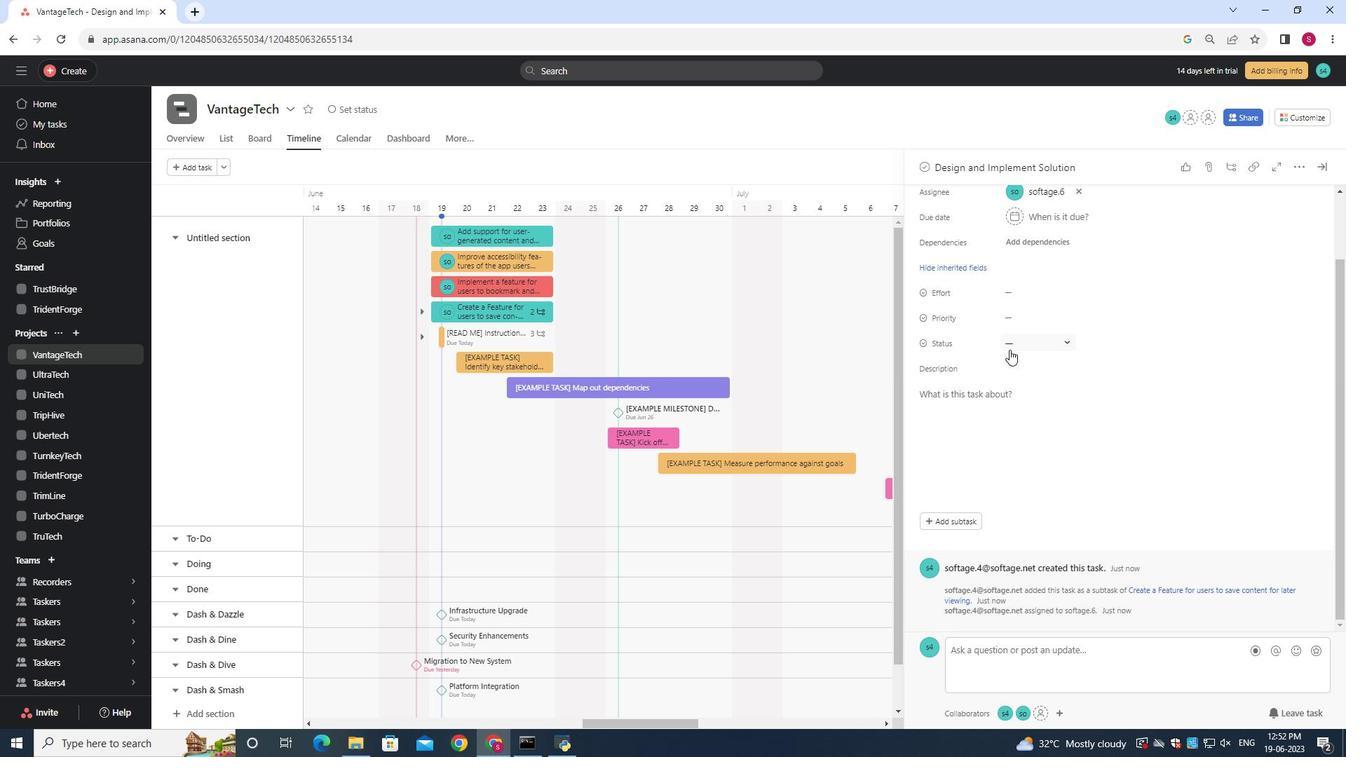 
Action: Mouse pressed left at (1009, 344)
Screenshot: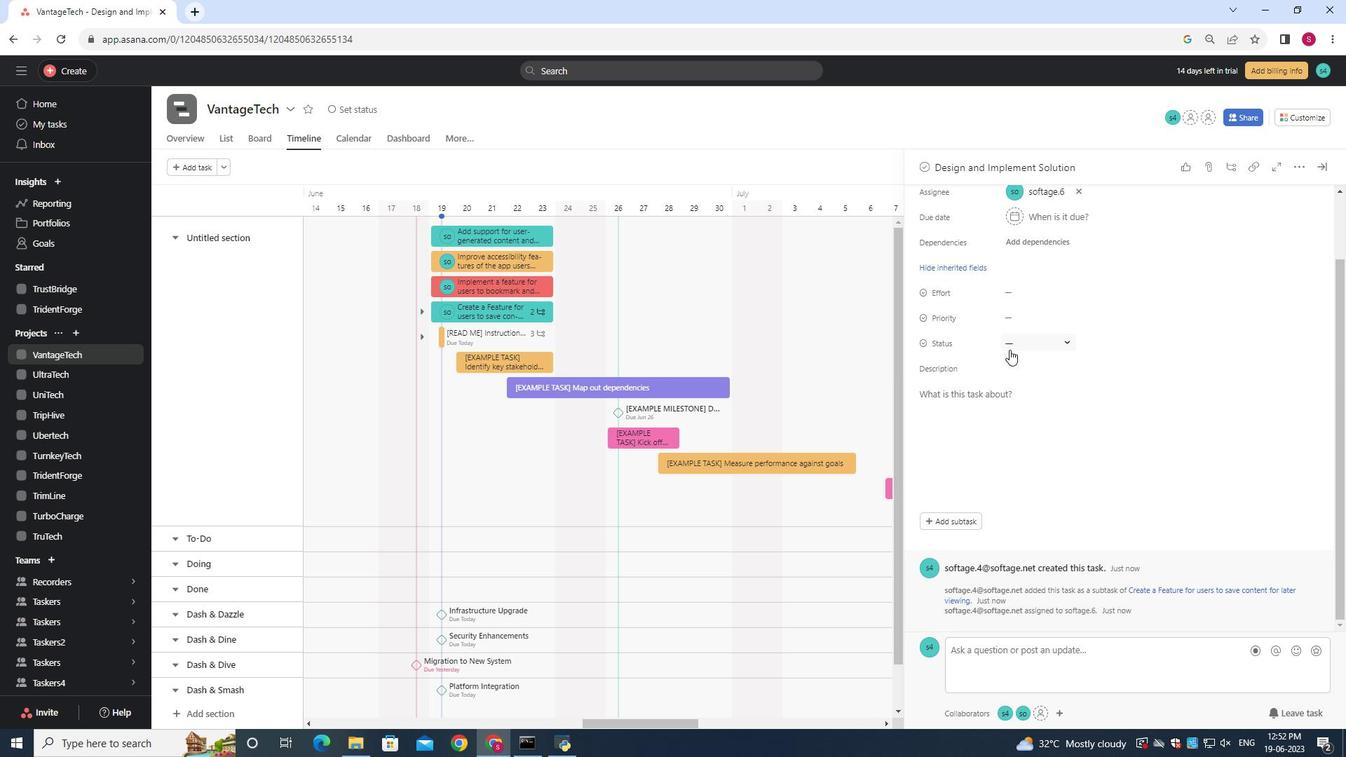 
Action: Mouse moved to (1049, 425)
Screenshot: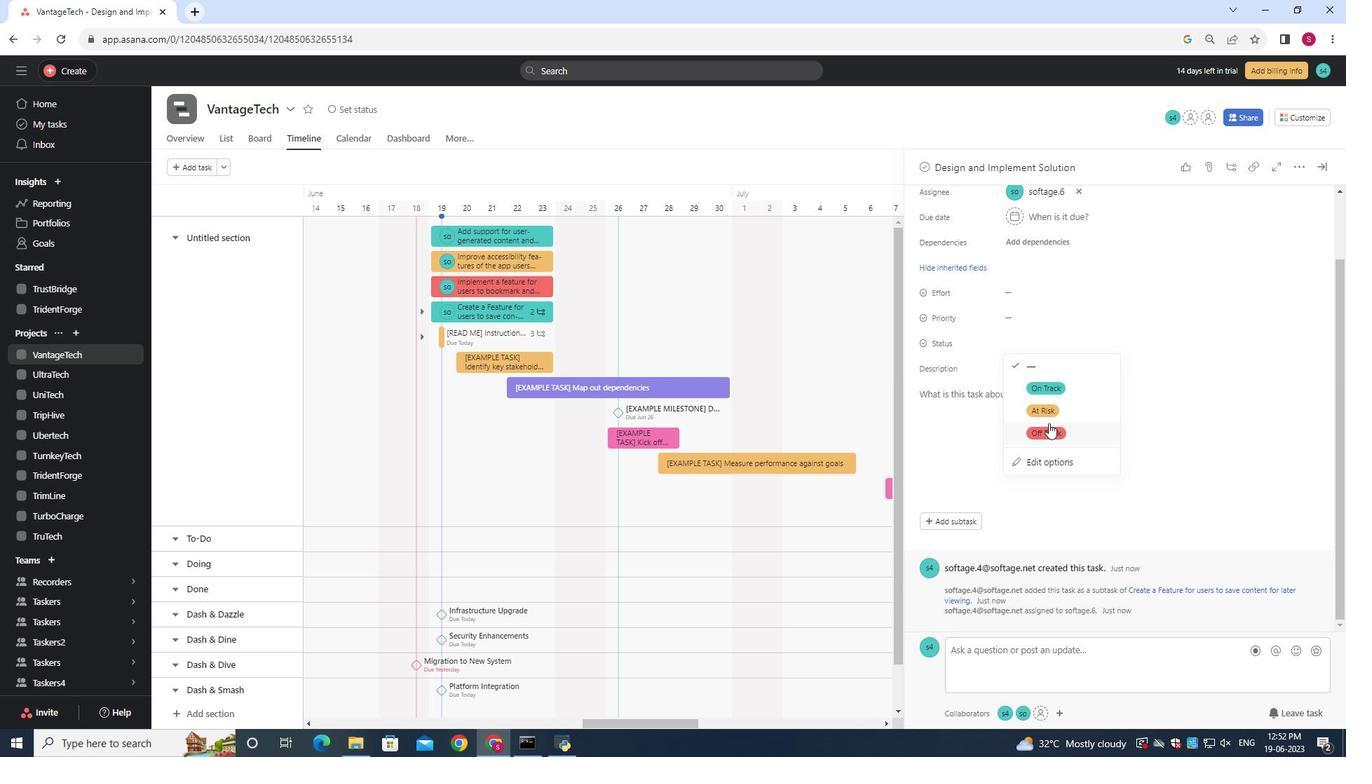 
Action: Mouse pressed left at (1049, 425)
Screenshot: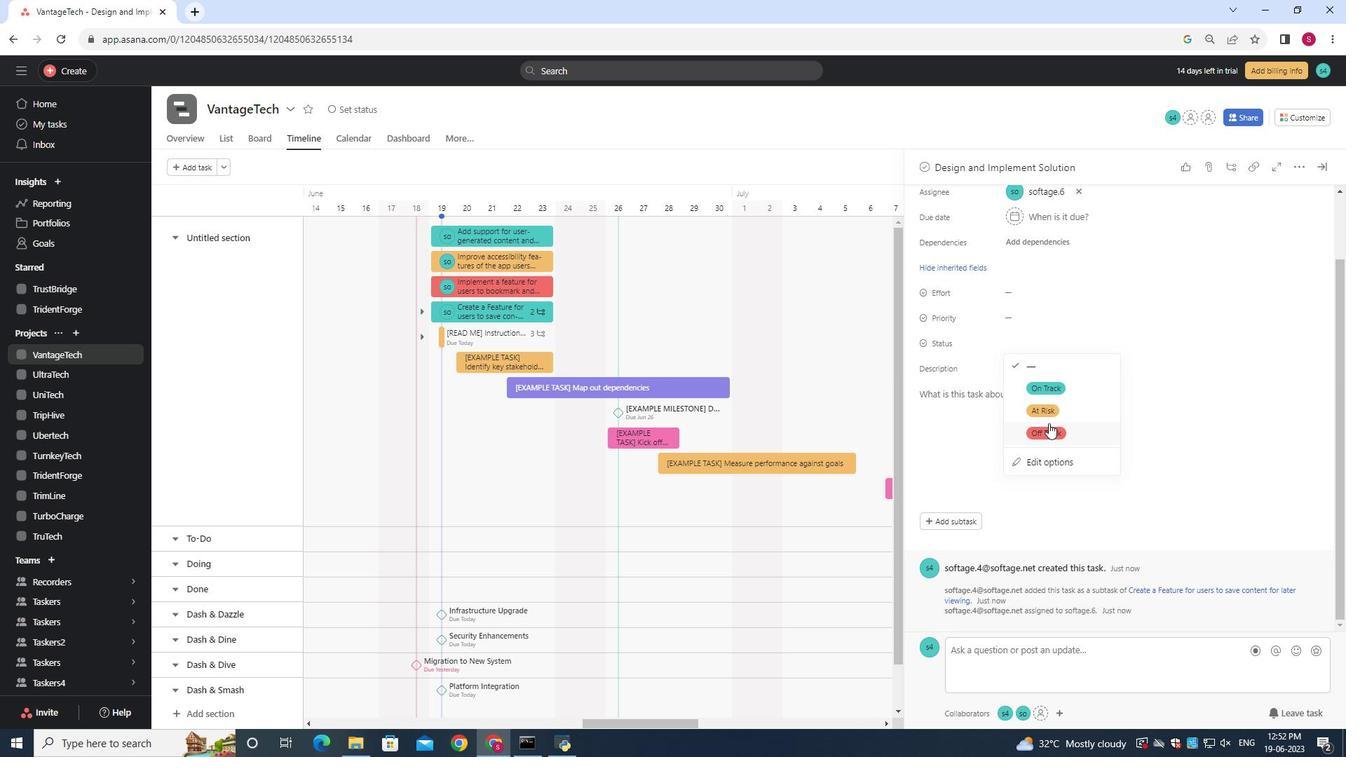 
Action: Mouse moved to (1014, 321)
Screenshot: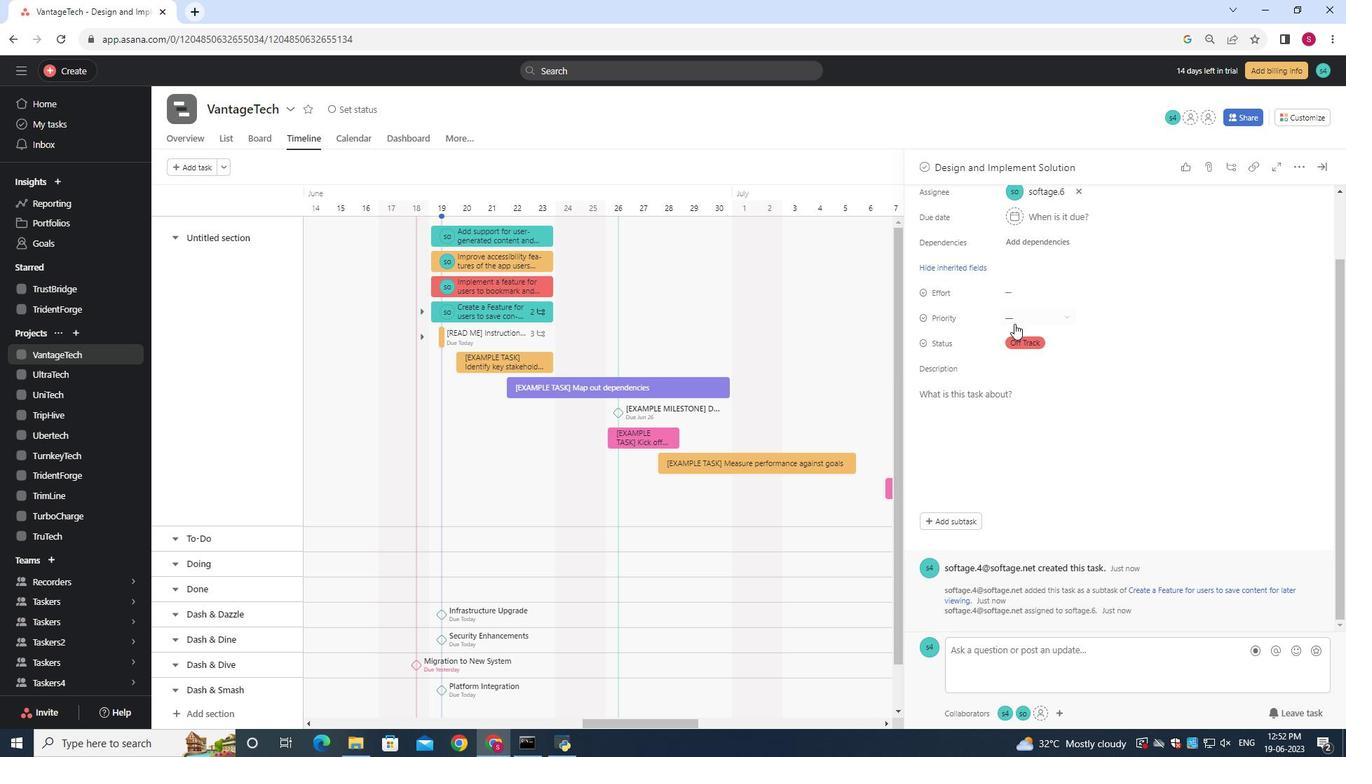 
Action: Mouse pressed left at (1014, 321)
Screenshot: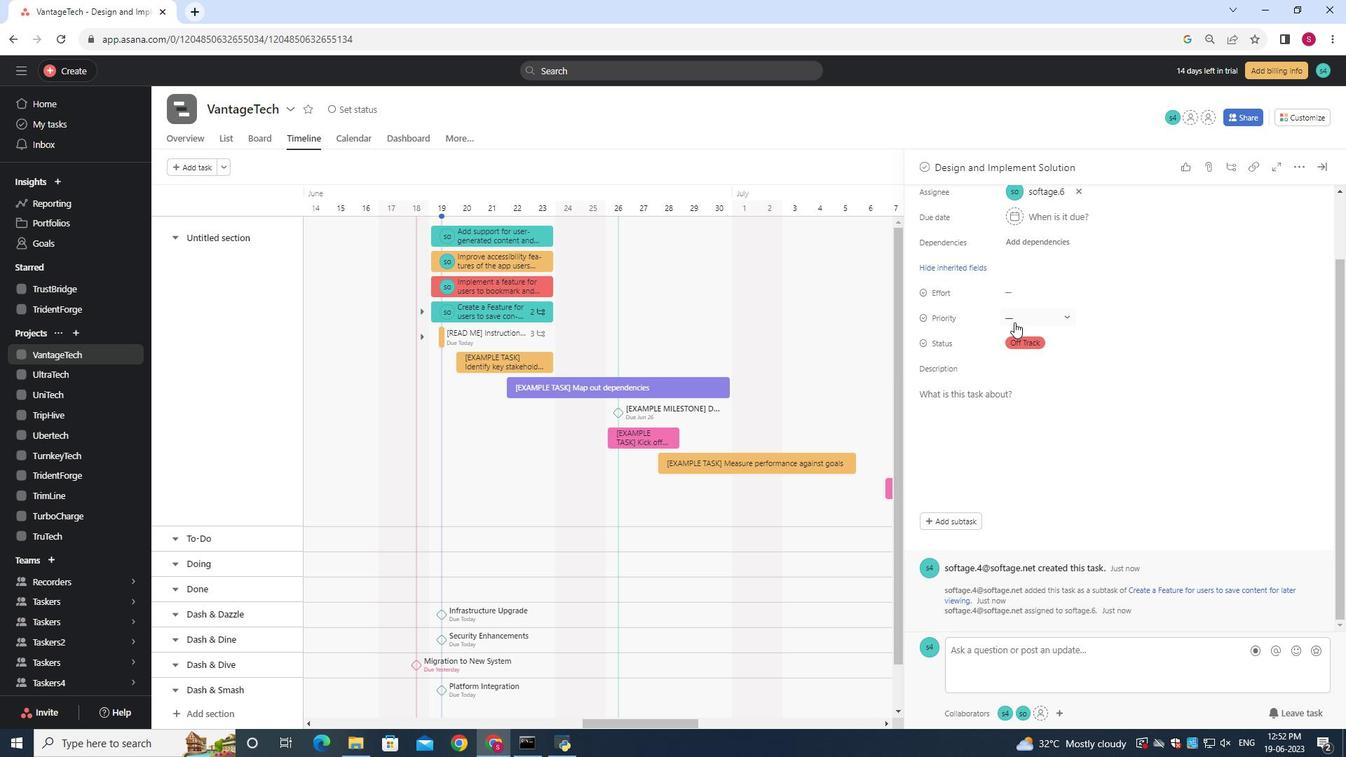 
Action: Mouse moved to (1027, 356)
Screenshot: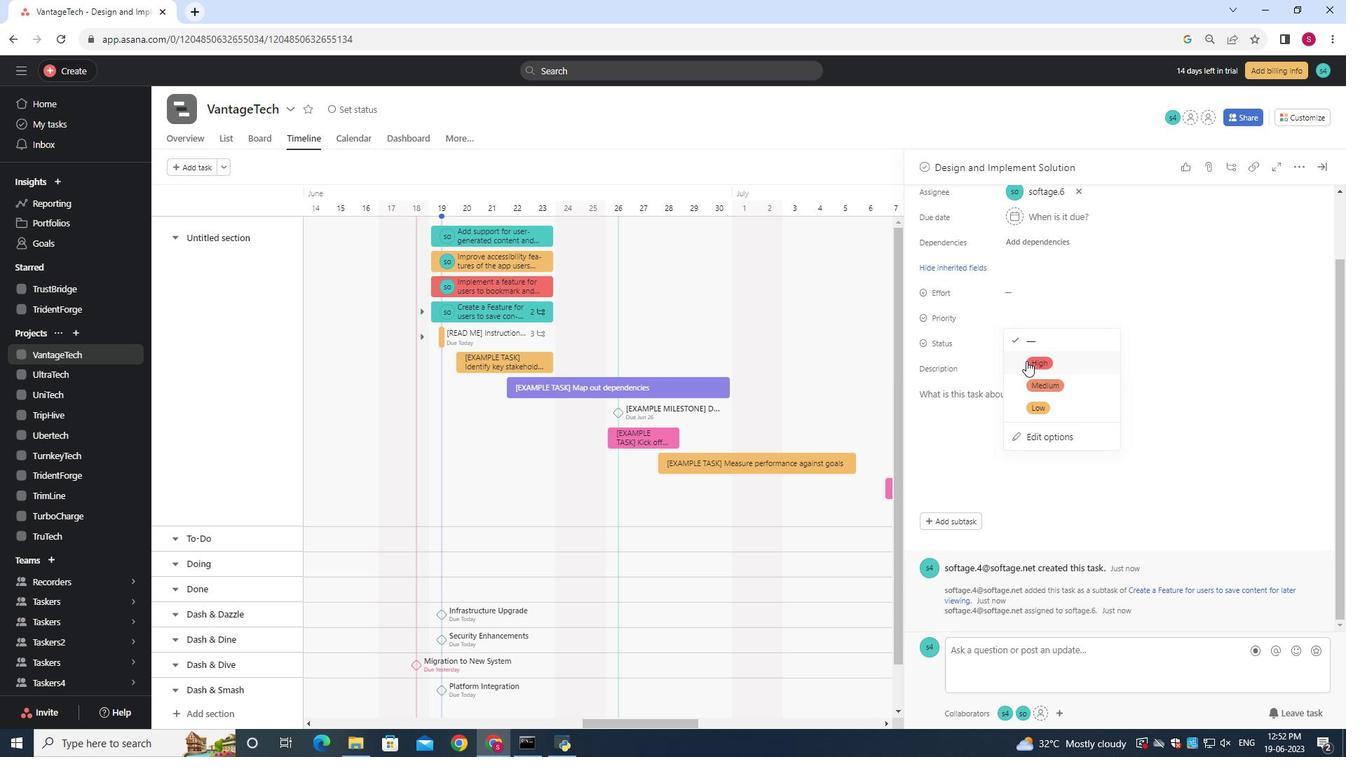 
Action: Mouse pressed left at (1027, 356)
Screenshot: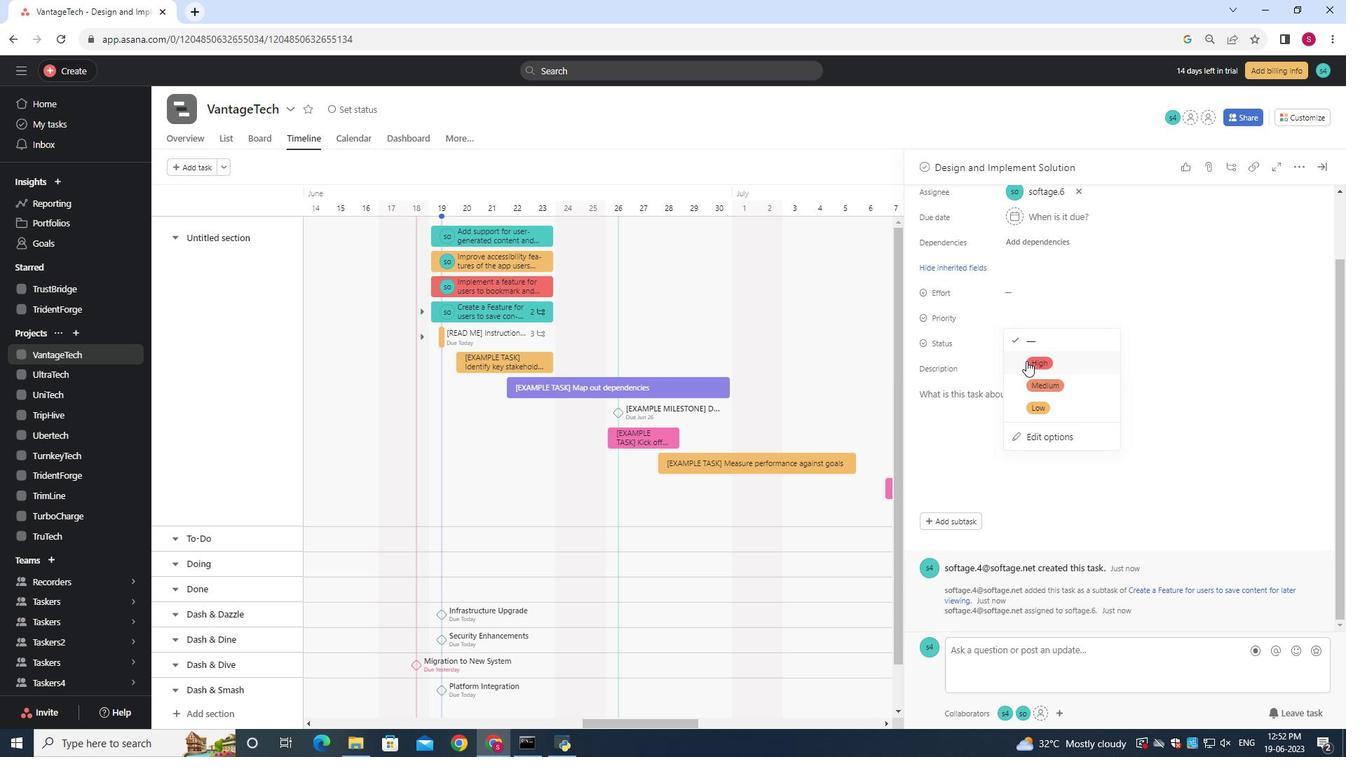 
Action: Mouse moved to (1027, 356)
Screenshot: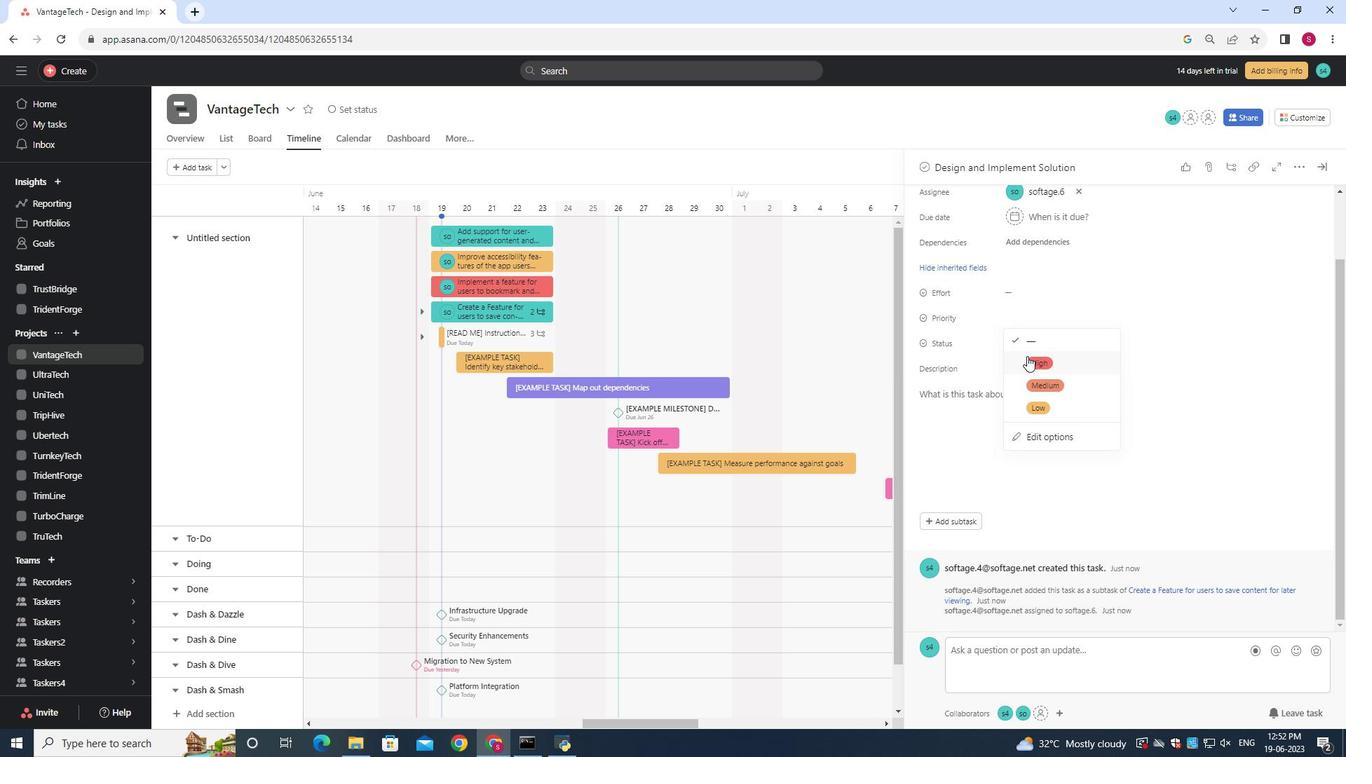 
